 Task: Find a house in Southgate, United States, for 5 guests from July 12 to July 16, with a price range of ₹10,000 to ₹16,000, 7 bedrooms, and amenities like WiFi, TV, and gym.
Action: Mouse moved to (610, 117)
Screenshot: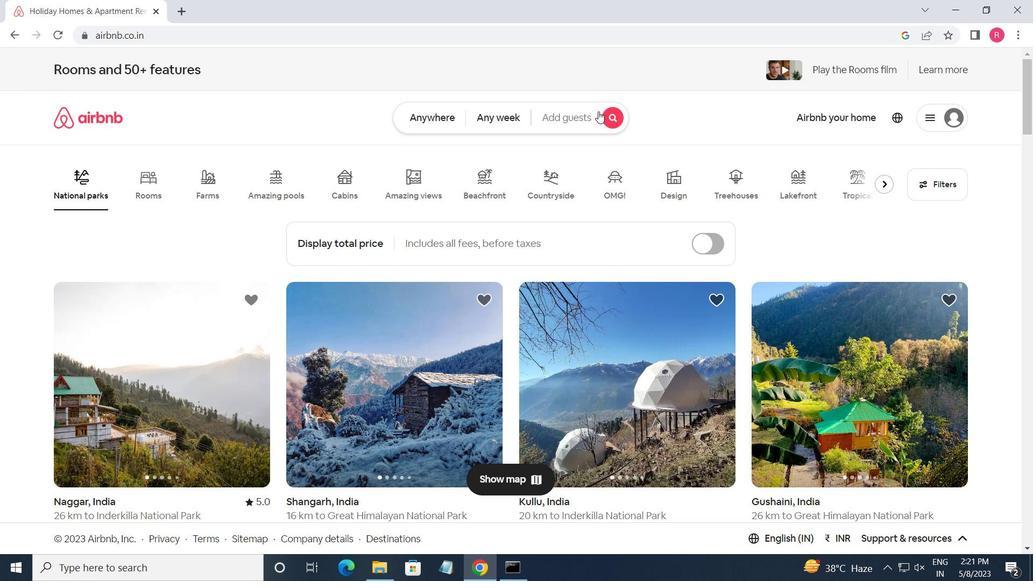 
Action: Mouse pressed left at (610, 117)
Screenshot: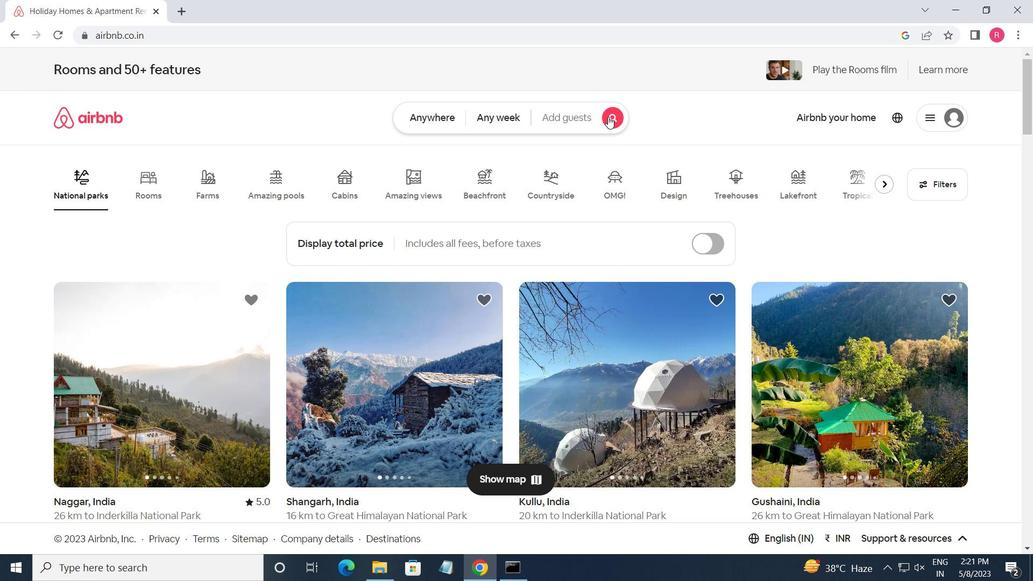 
Action: Mouse moved to (281, 174)
Screenshot: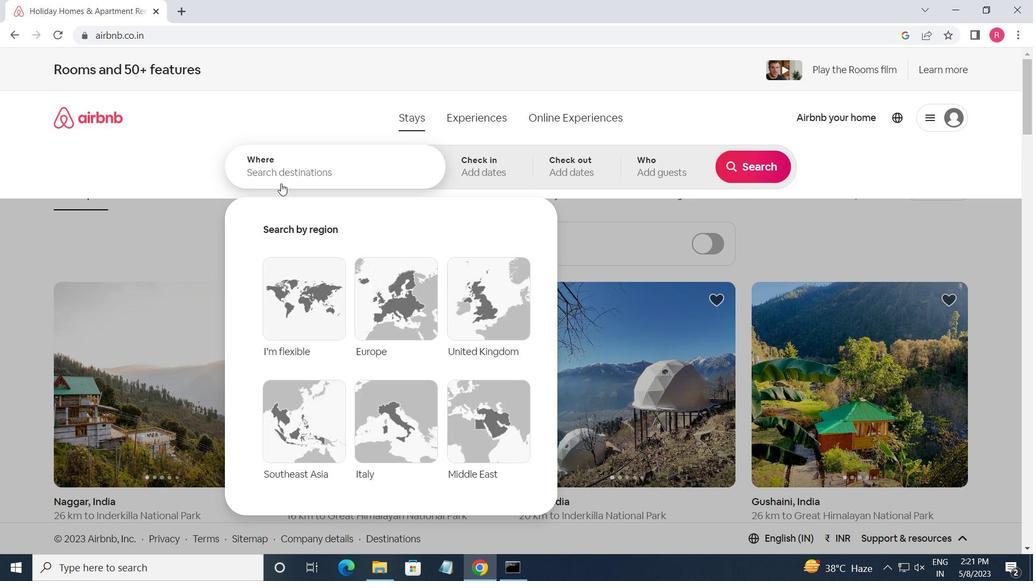 
Action: Mouse pressed left at (281, 174)
Screenshot: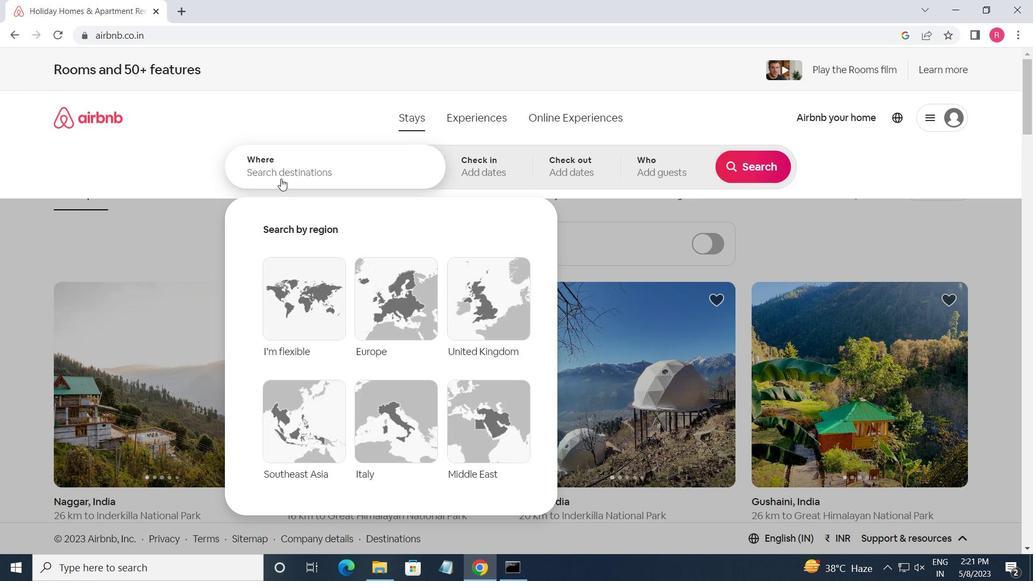 
Action: Key pressed <Key.shift>SOUTHGATE,<Key.space><Key.shift_r>UNITED<Key.space><Key.shift>STATES<Key.enter>
Screenshot: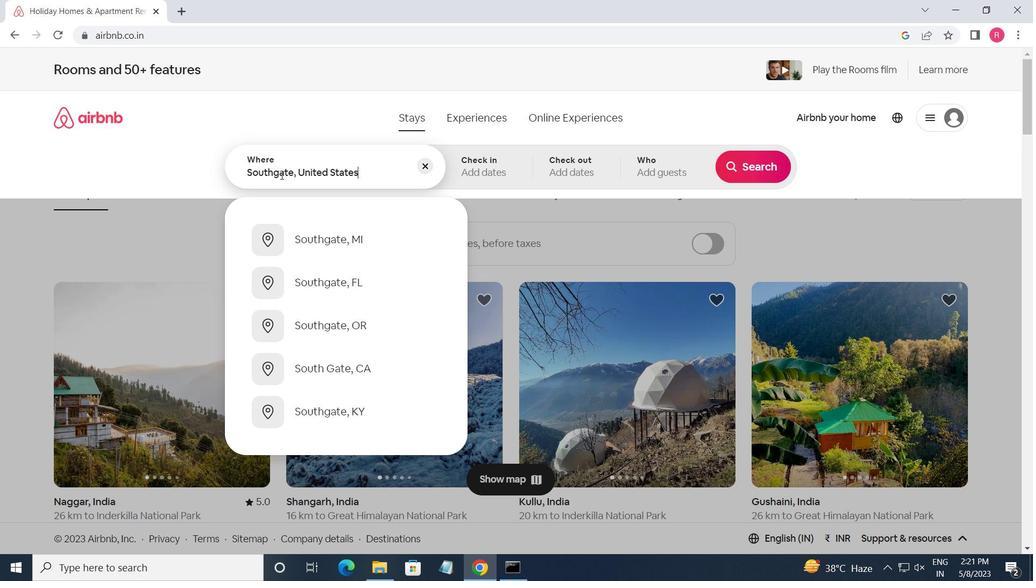 
Action: Mouse moved to (748, 272)
Screenshot: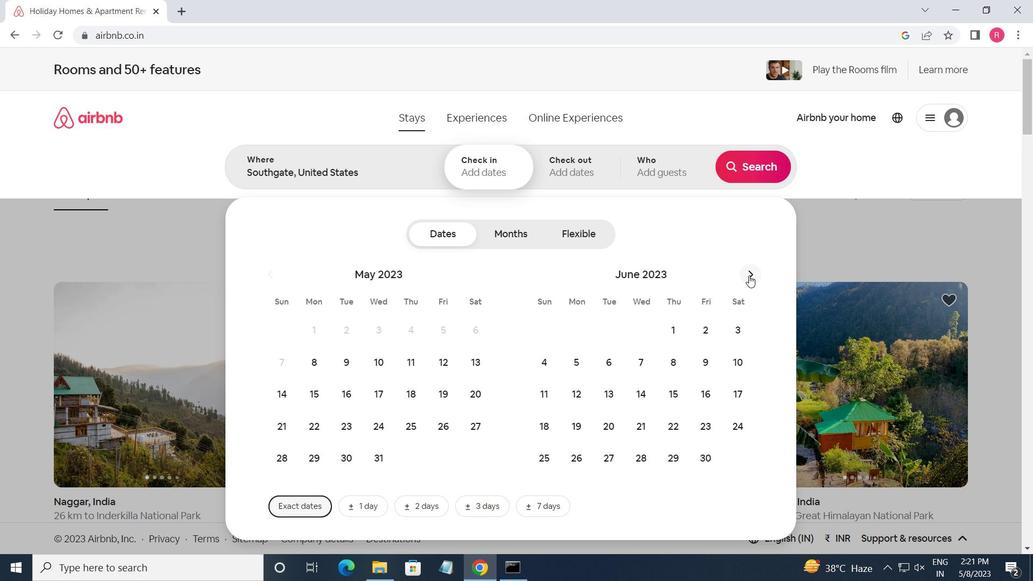 
Action: Mouse pressed left at (748, 272)
Screenshot: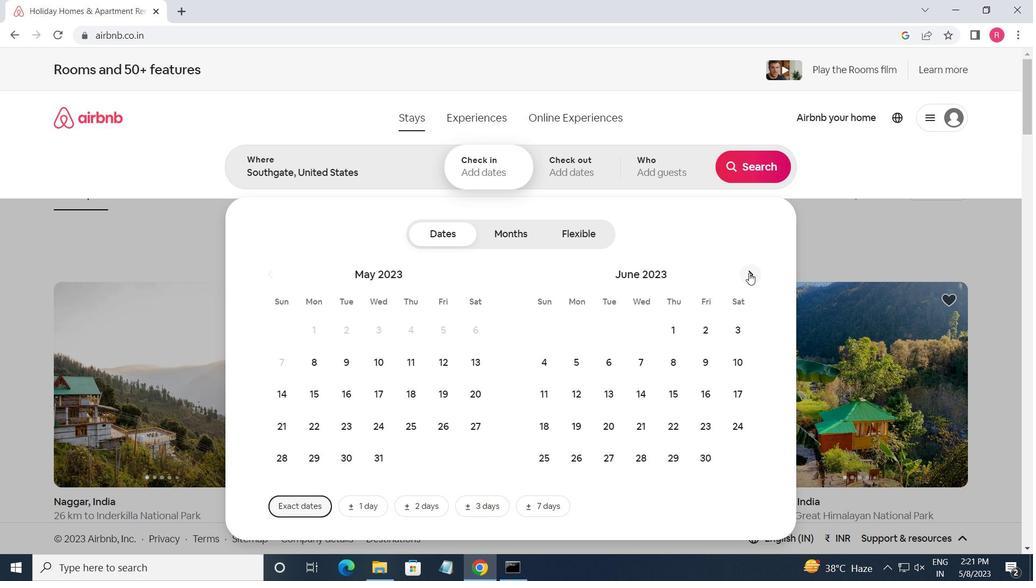 
Action: Mouse moved to (653, 397)
Screenshot: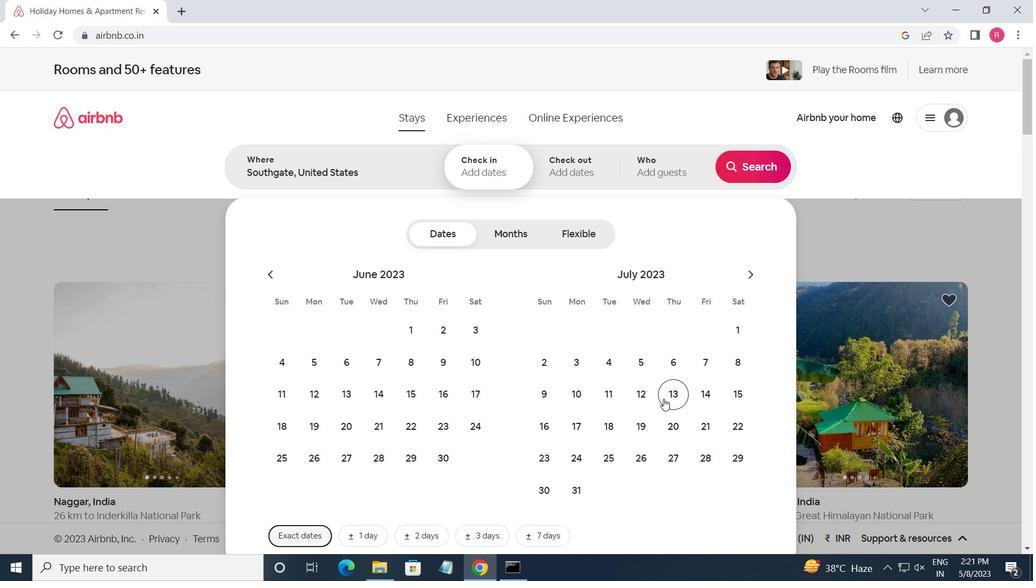 
Action: Mouse pressed left at (653, 397)
Screenshot: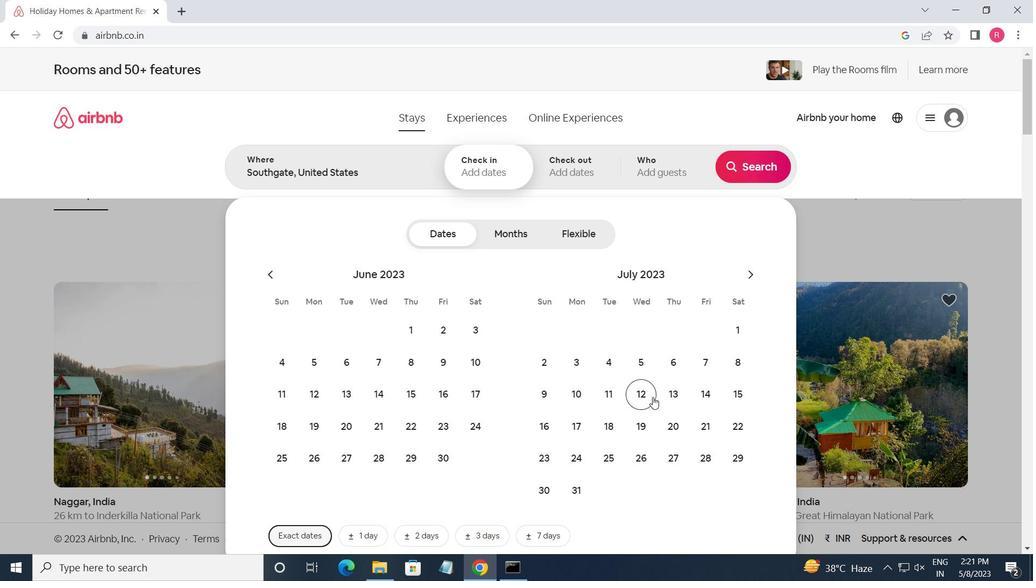 
Action: Mouse moved to (542, 429)
Screenshot: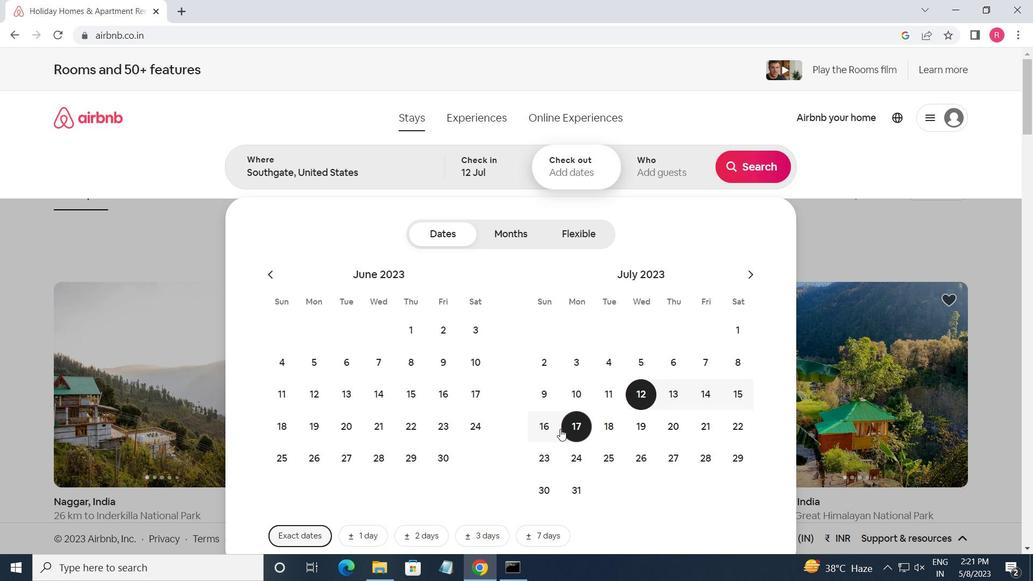 
Action: Mouse pressed left at (542, 429)
Screenshot: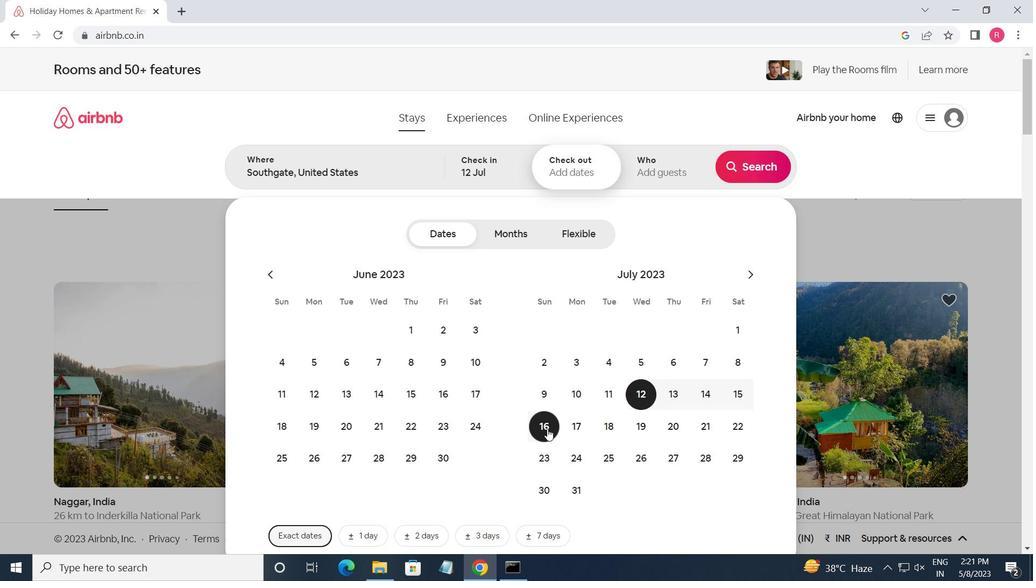 
Action: Mouse moved to (653, 178)
Screenshot: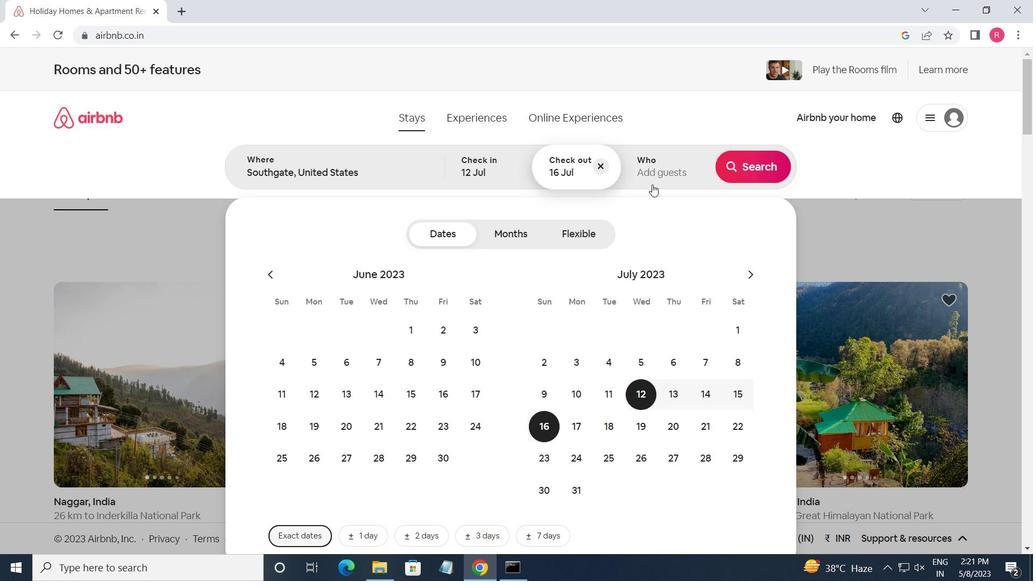 
Action: Mouse pressed left at (653, 178)
Screenshot: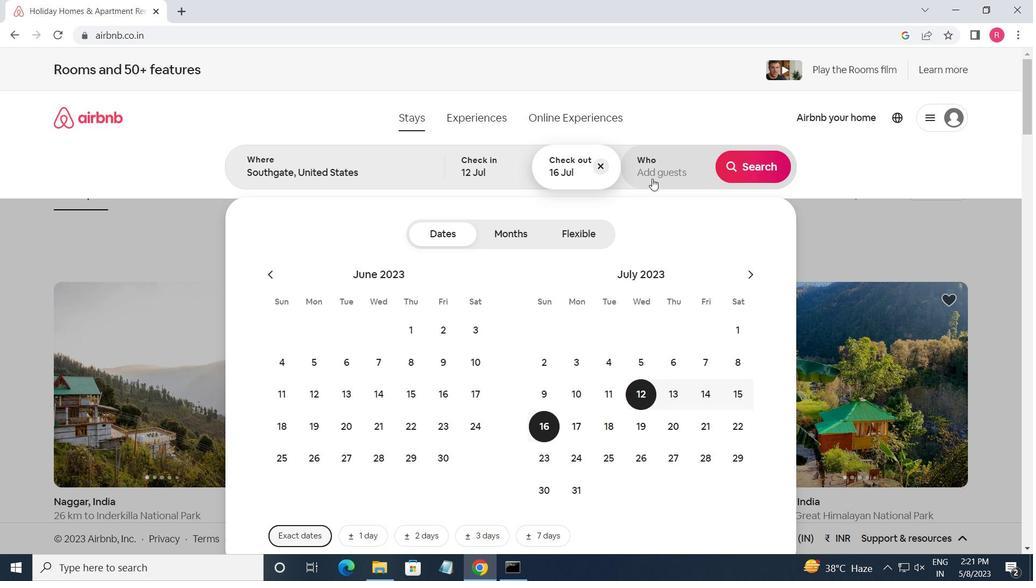 
Action: Mouse moved to (754, 233)
Screenshot: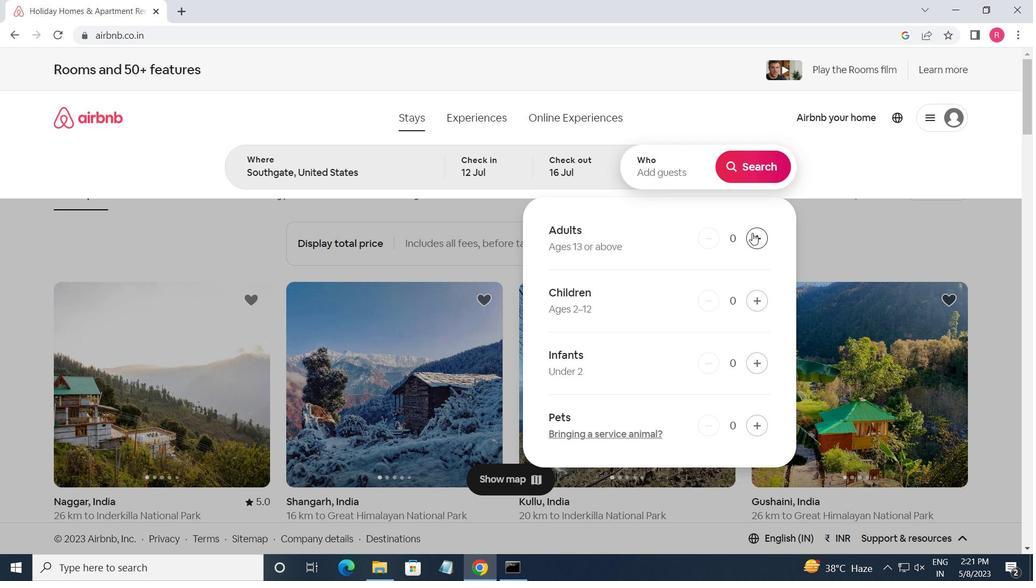 
Action: Mouse pressed left at (754, 233)
Screenshot: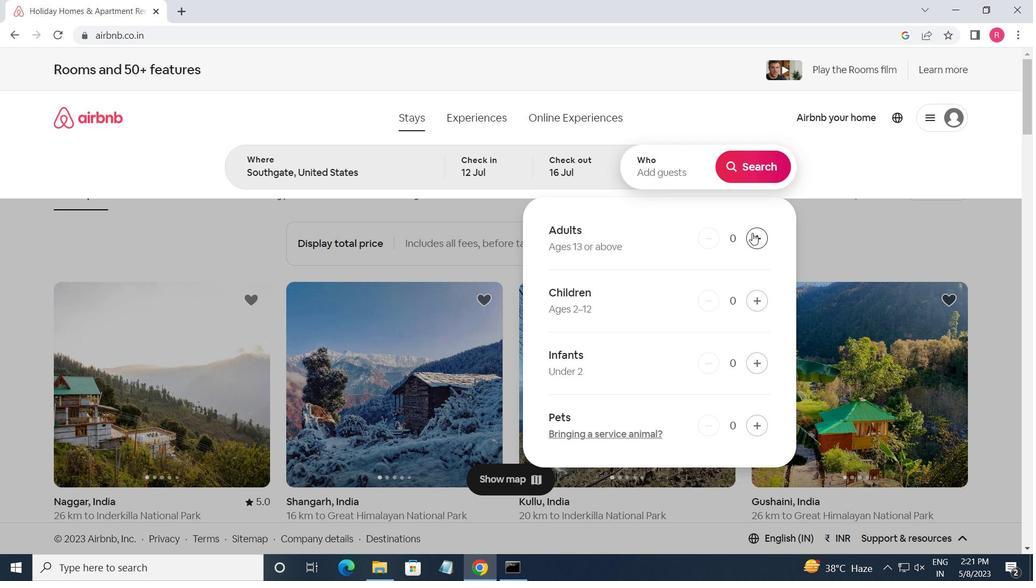 
Action: Mouse pressed left at (754, 233)
Screenshot: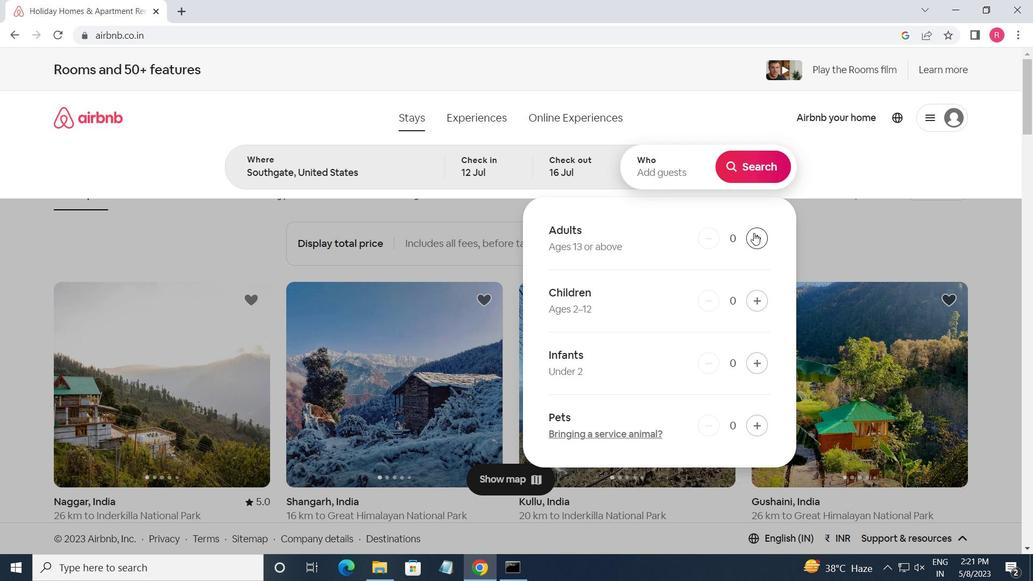 
Action: Mouse pressed left at (754, 233)
Screenshot: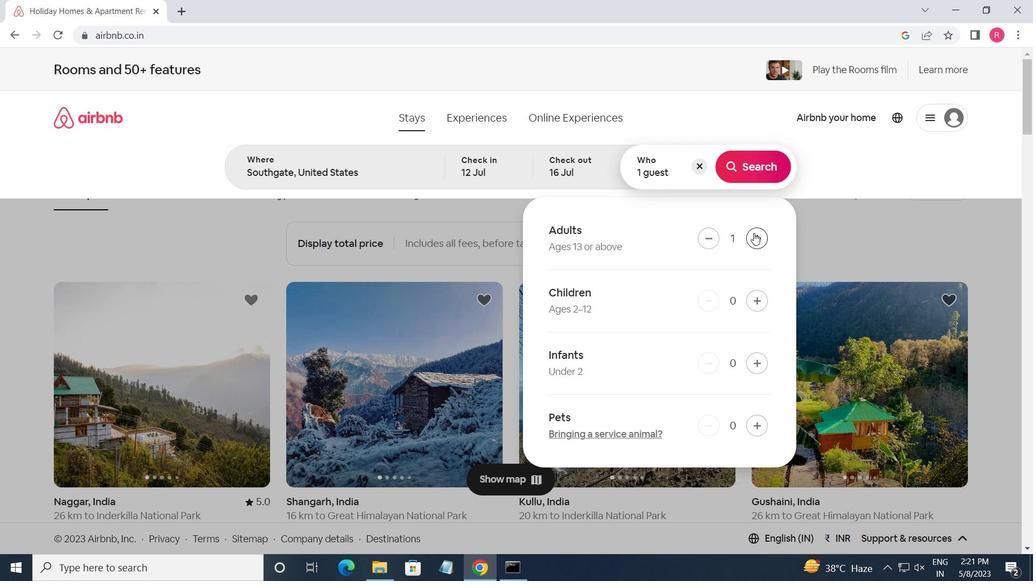 
Action: Mouse pressed left at (754, 233)
Screenshot: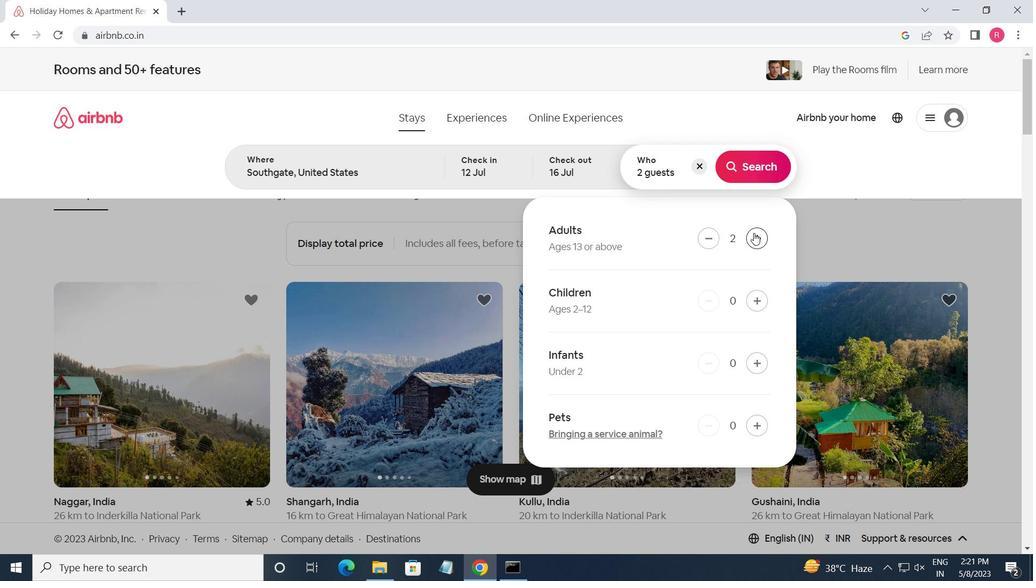 
Action: Mouse pressed left at (754, 233)
Screenshot: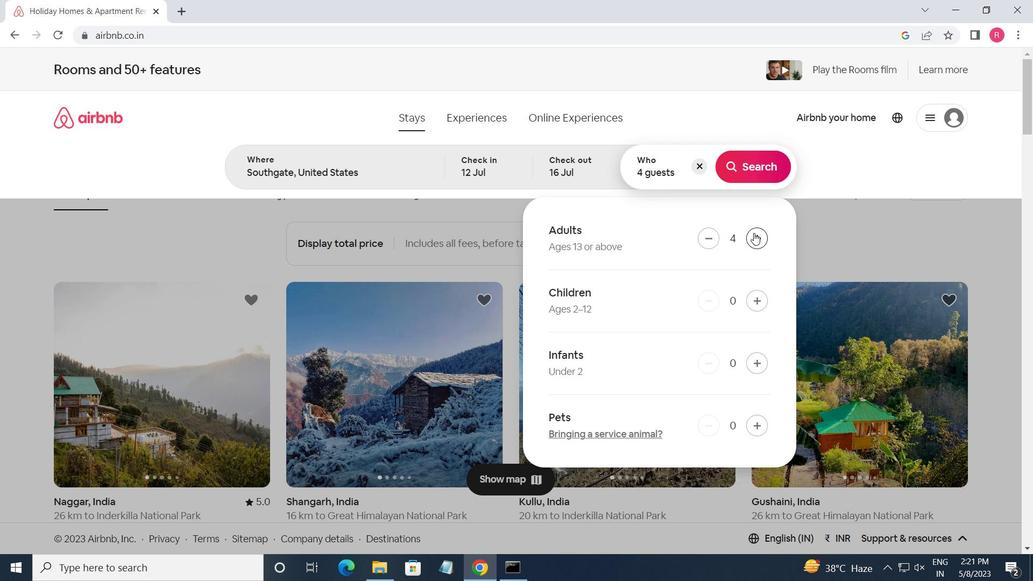 
Action: Mouse pressed left at (754, 233)
Screenshot: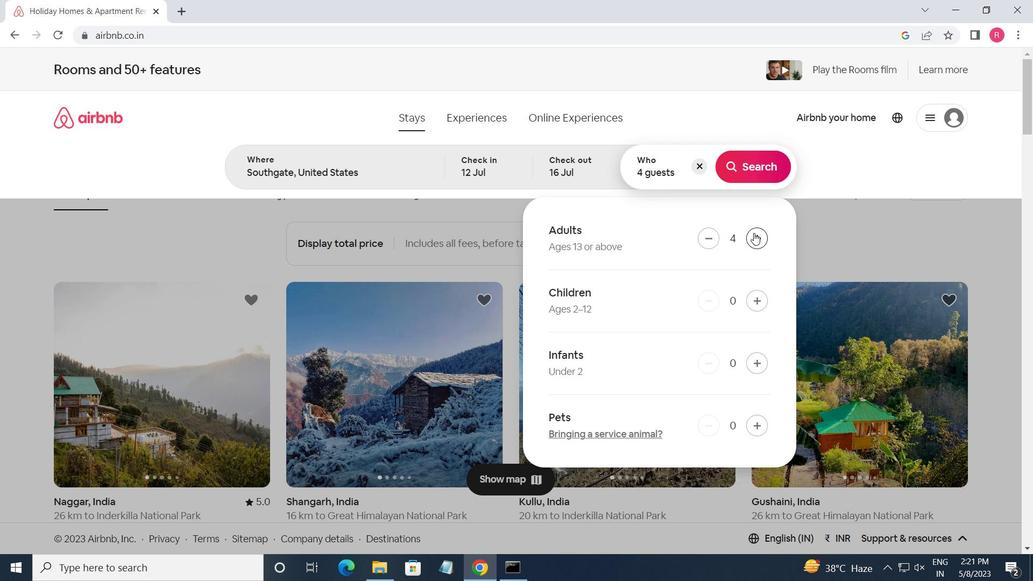 
Action: Mouse pressed left at (754, 233)
Screenshot: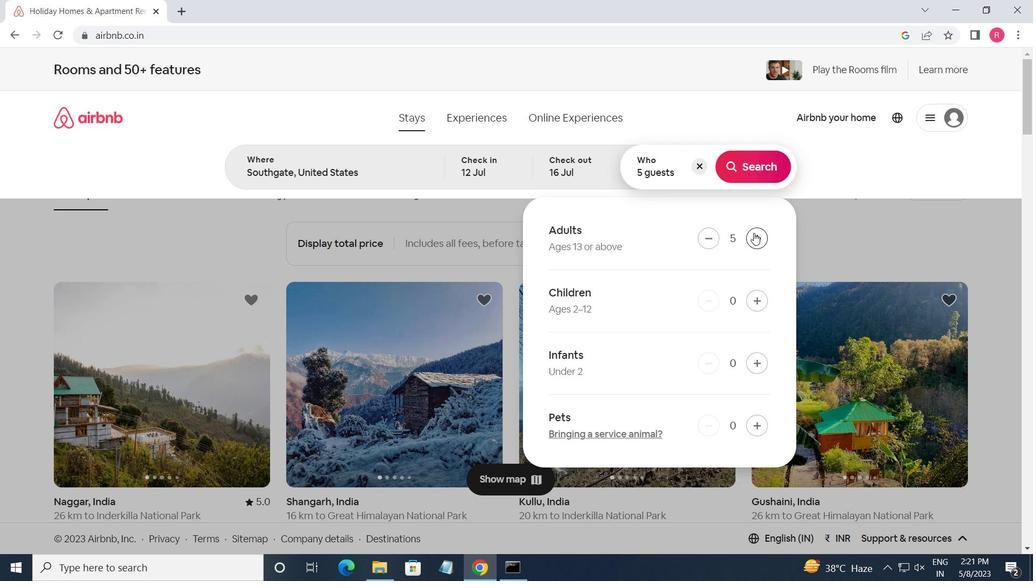 
Action: Mouse pressed left at (754, 233)
Screenshot: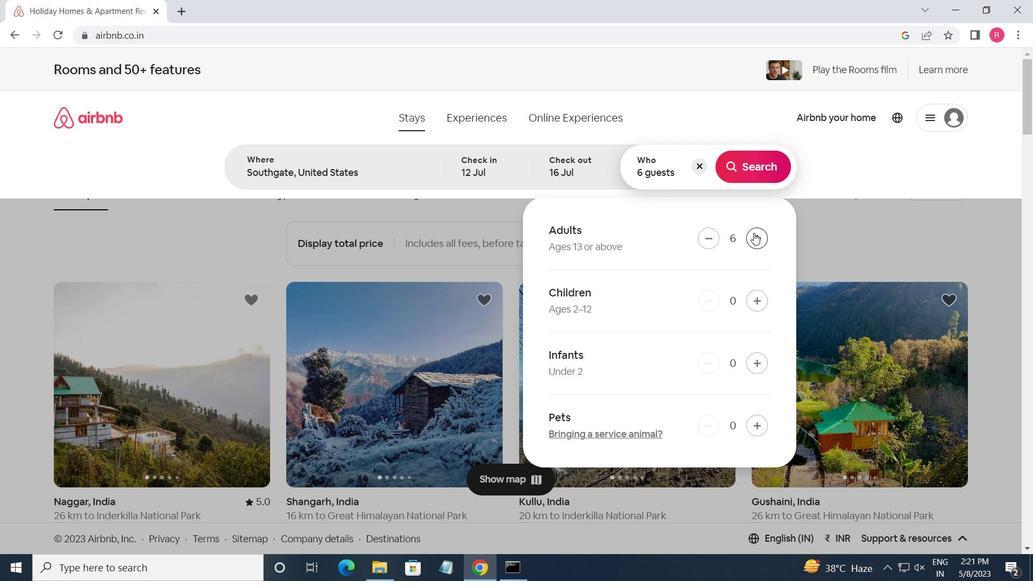 
Action: Mouse moved to (747, 176)
Screenshot: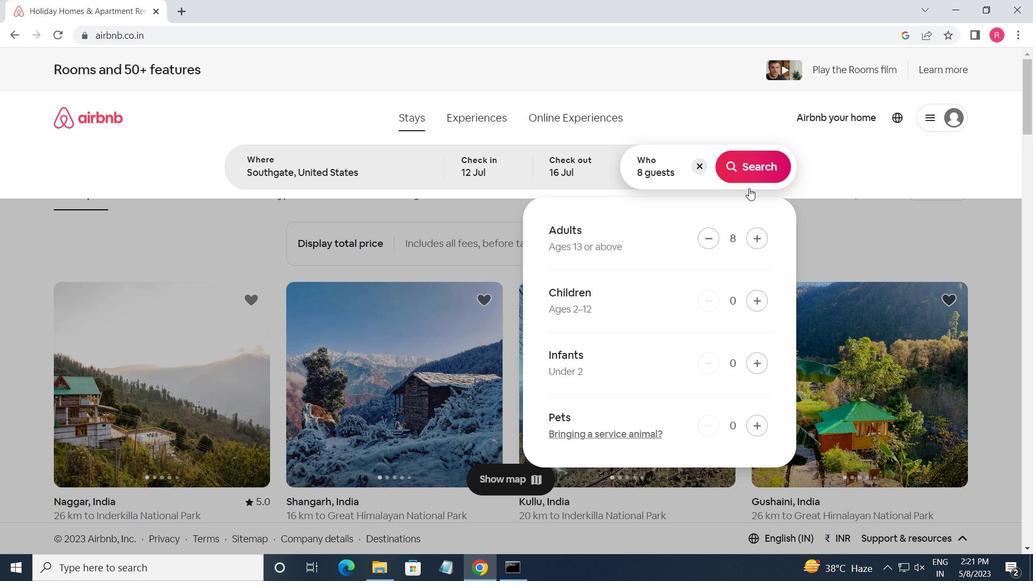
Action: Mouse pressed left at (747, 176)
Screenshot: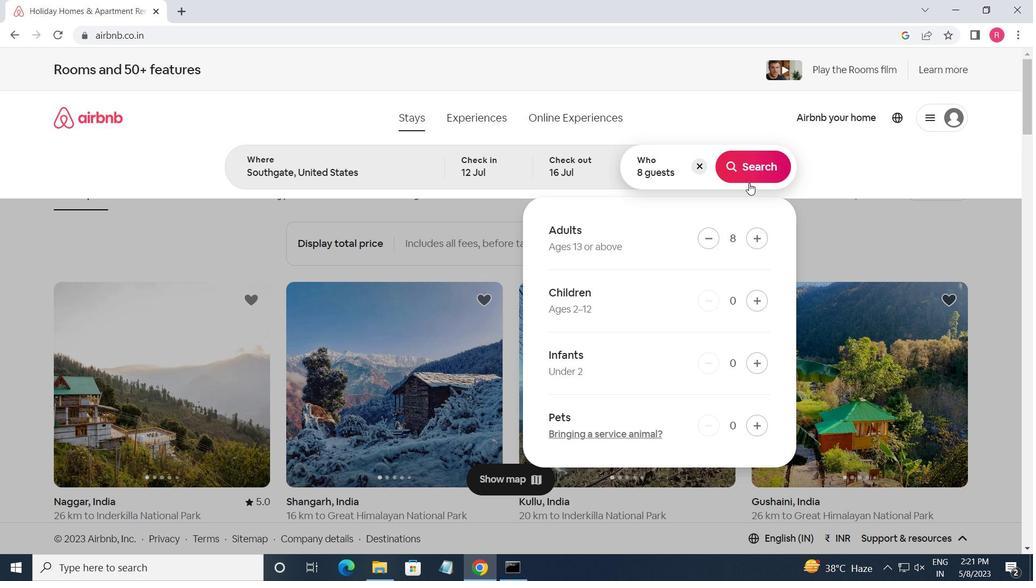 
Action: Mouse moved to (962, 128)
Screenshot: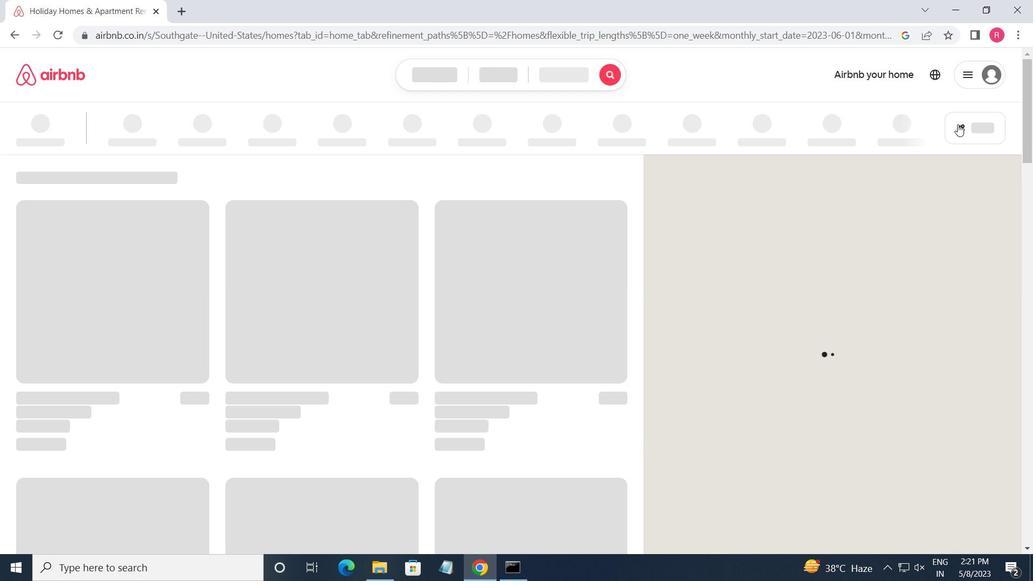 
Action: Mouse pressed left at (962, 128)
Screenshot: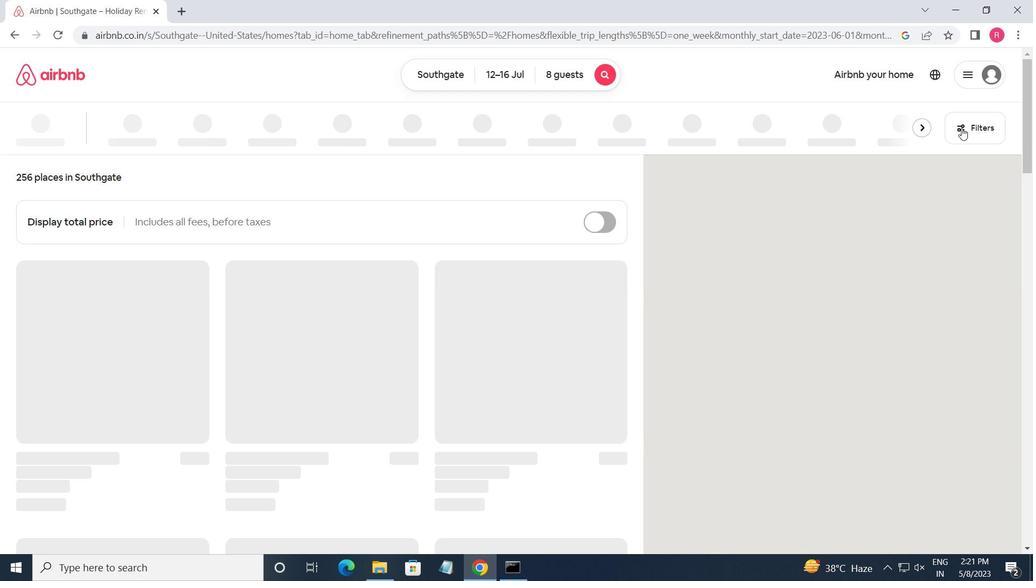 
Action: Mouse moved to (503, 302)
Screenshot: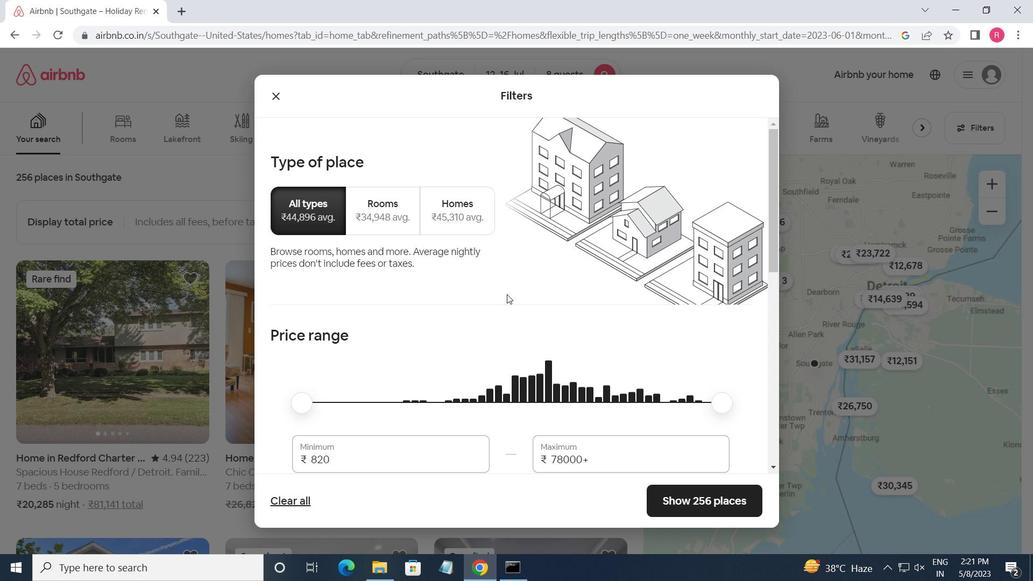 
Action: Mouse scrolled (503, 301) with delta (0, 0)
Screenshot: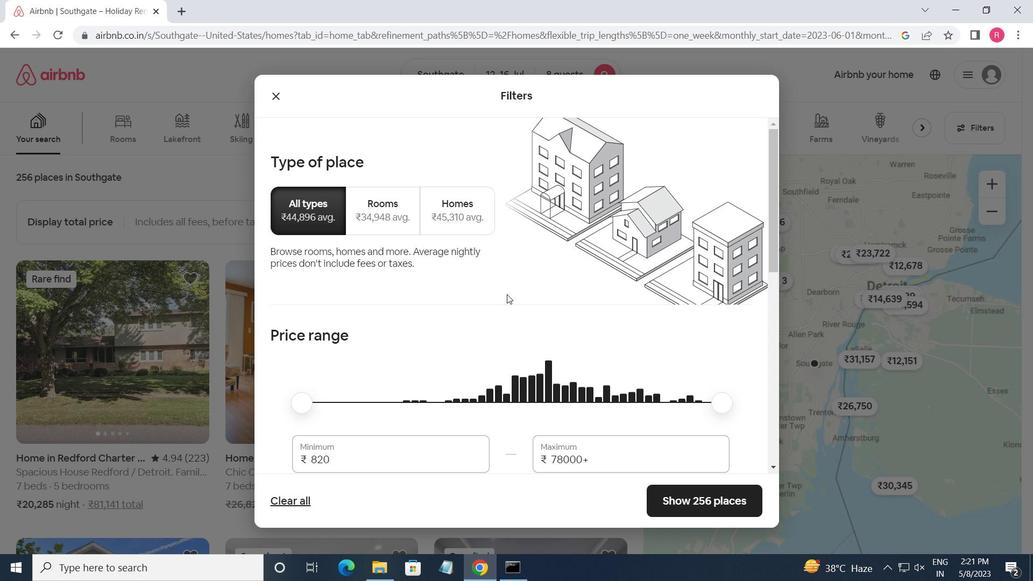 
Action: Mouse moved to (350, 389)
Screenshot: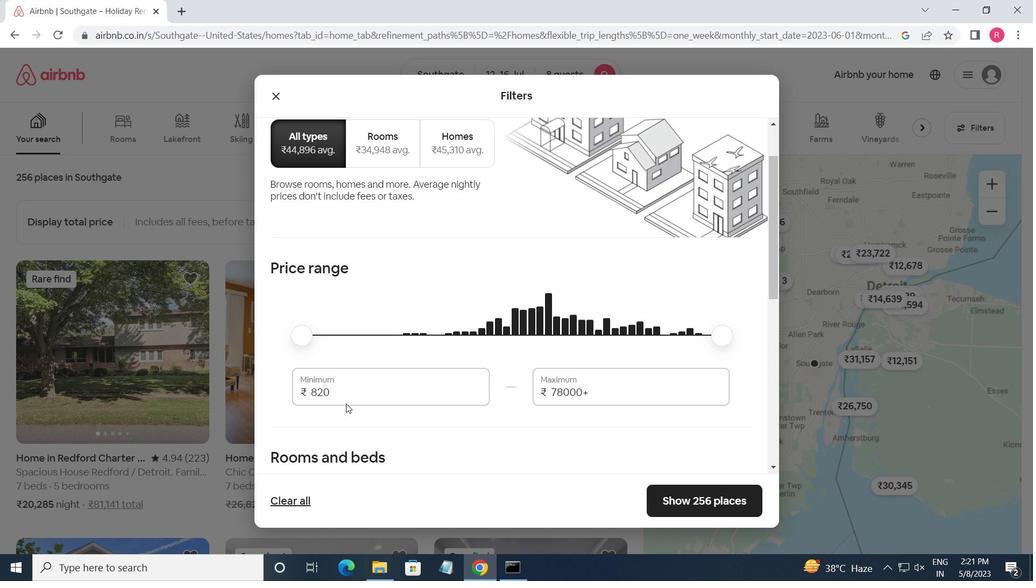 
Action: Mouse pressed left at (350, 389)
Screenshot: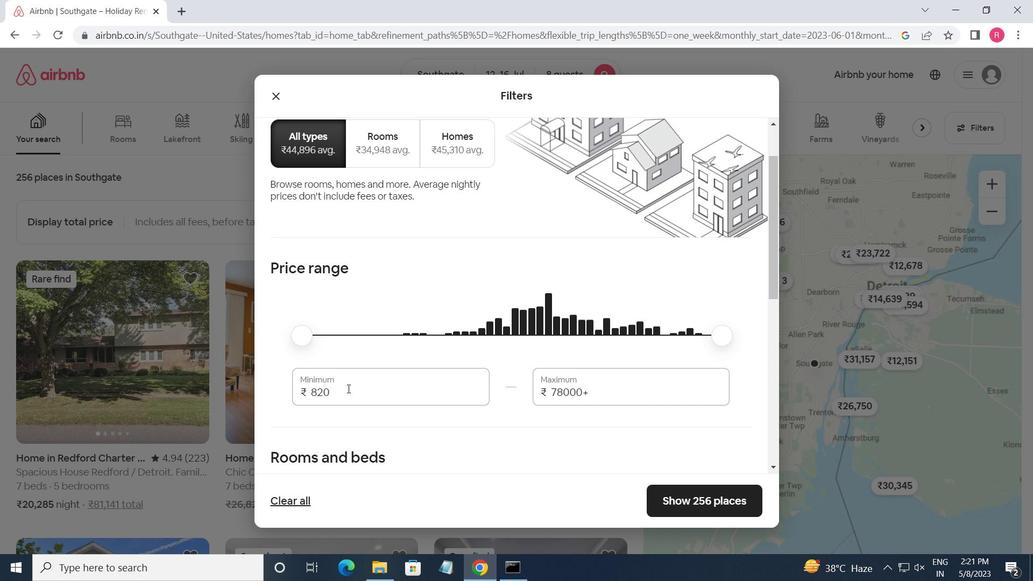 
Action: Mouse moved to (351, 389)
Screenshot: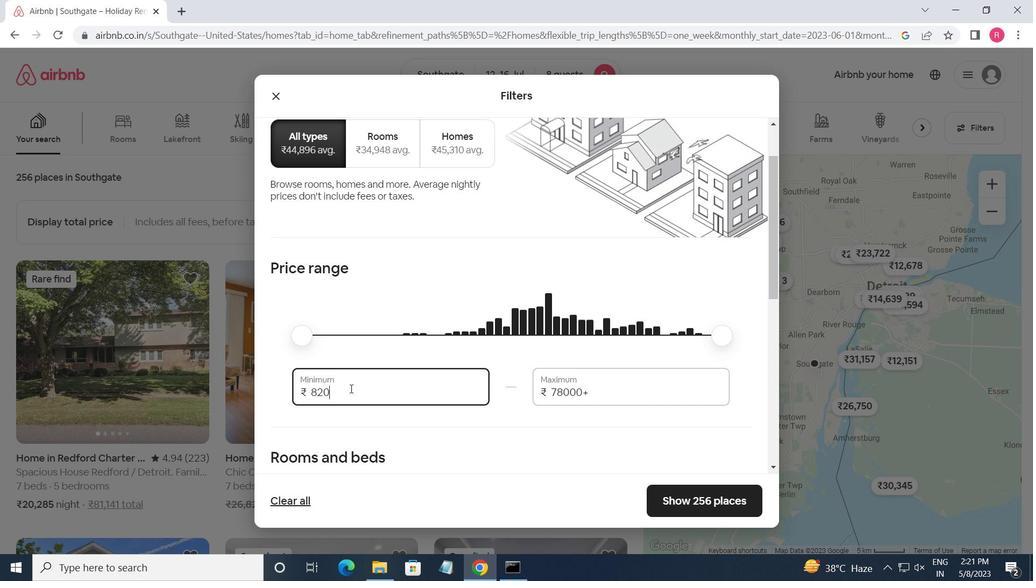 
Action: Key pressed <Key.backspace><Key.backspace><Key.backspace><Key.backspace><Key.backspace>
Screenshot: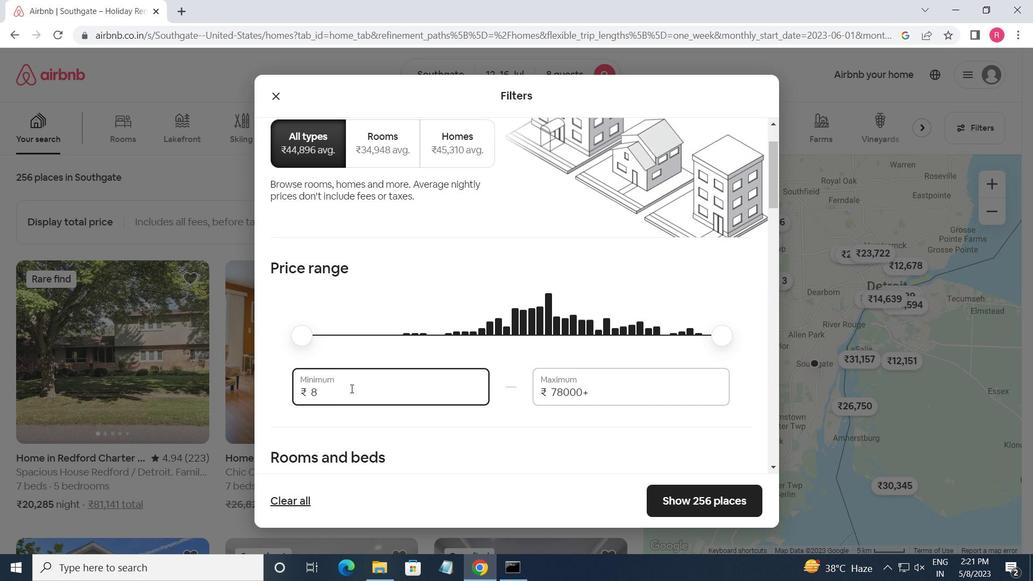 
Action: Mouse moved to (1033, 581)
Screenshot: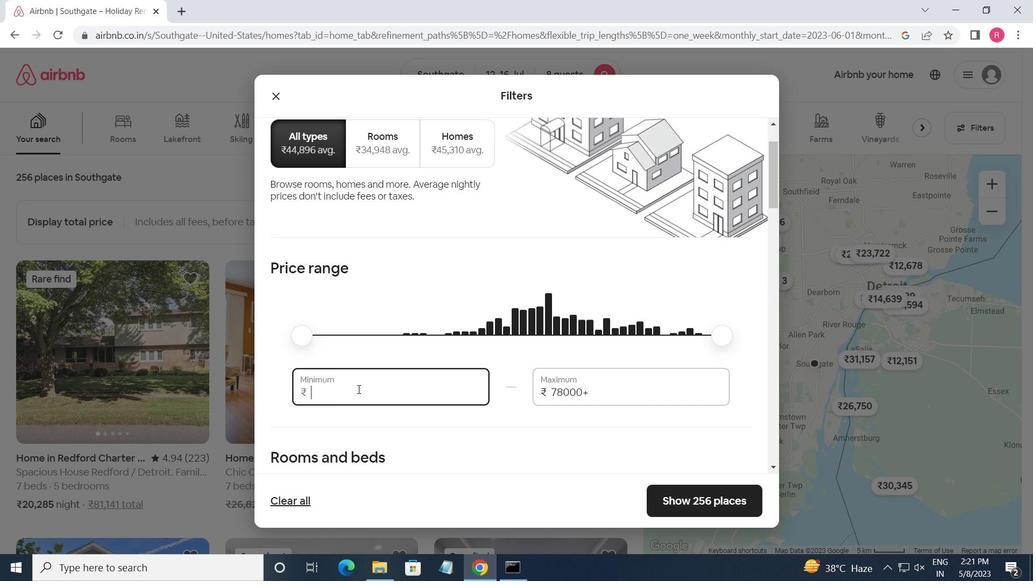 
Action: Key pressed 10000<Key.tab>16000
Screenshot: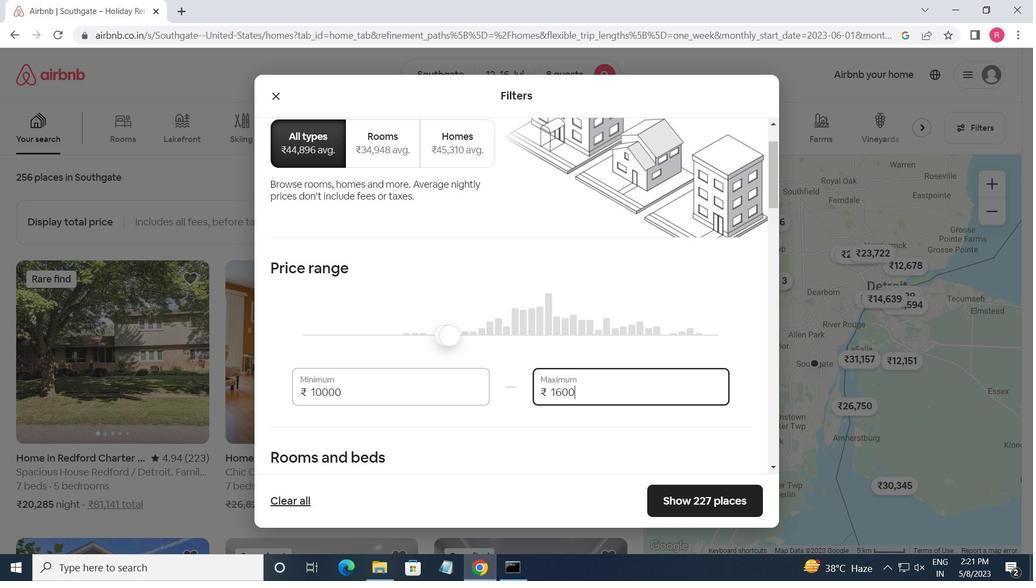 
Action: Mouse moved to (450, 353)
Screenshot: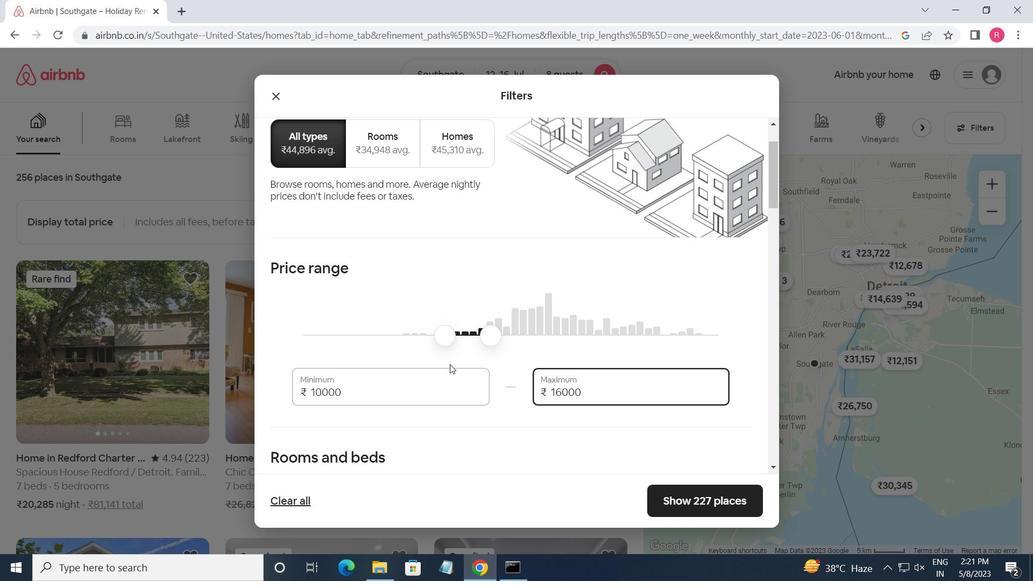 
Action: Mouse scrolled (450, 353) with delta (0, 0)
Screenshot: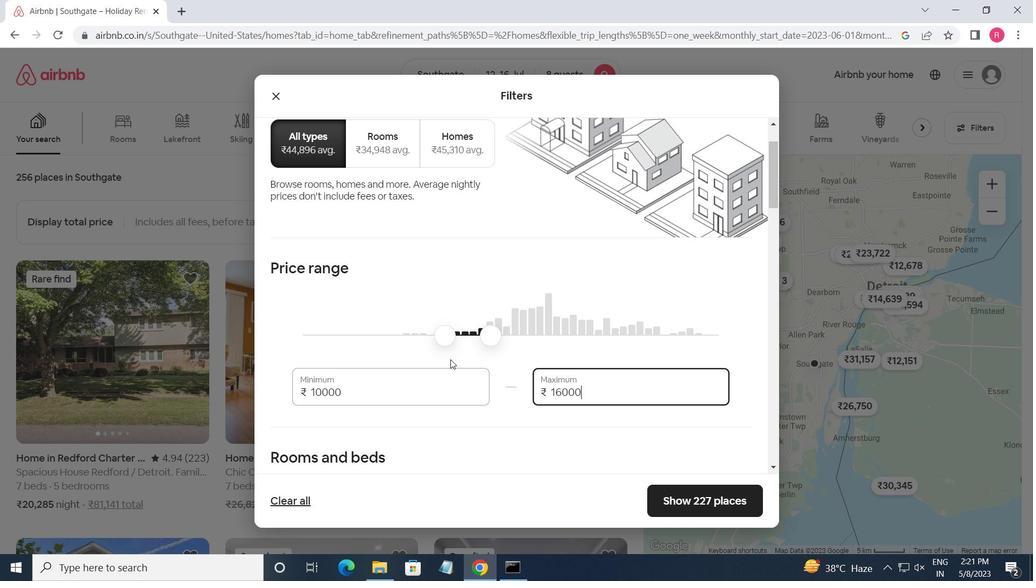 
Action: Mouse moved to (448, 352)
Screenshot: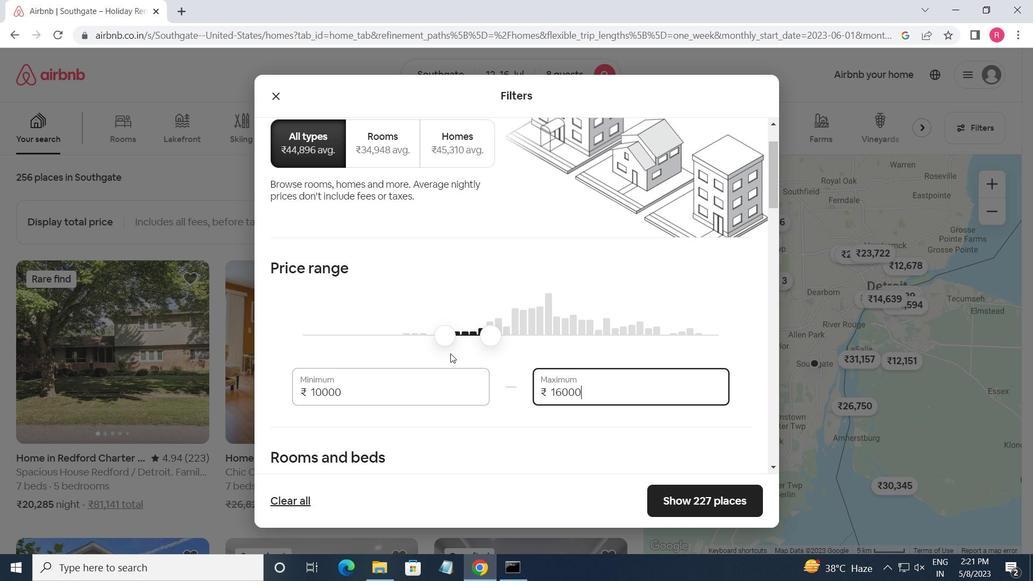 
Action: Mouse scrolled (448, 351) with delta (0, 0)
Screenshot: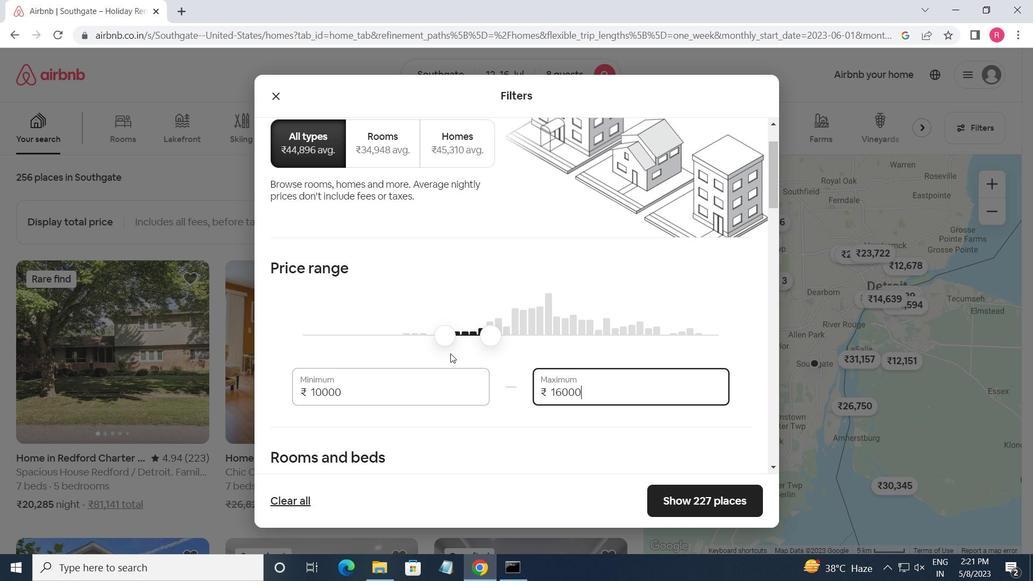 
Action: Mouse moved to (386, 351)
Screenshot: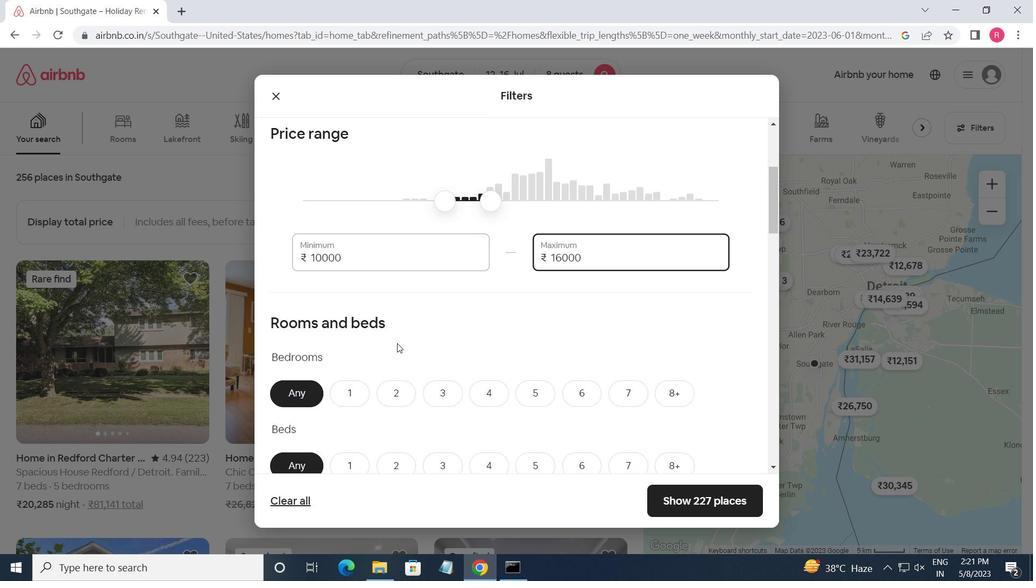 
Action: Mouse scrolled (386, 351) with delta (0, 0)
Screenshot: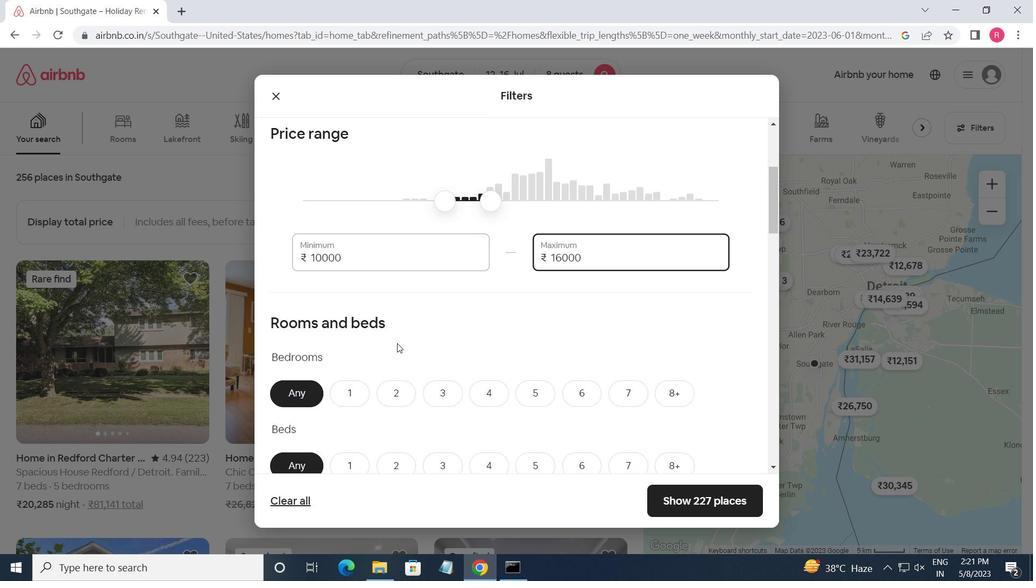 
Action: Mouse moved to (676, 332)
Screenshot: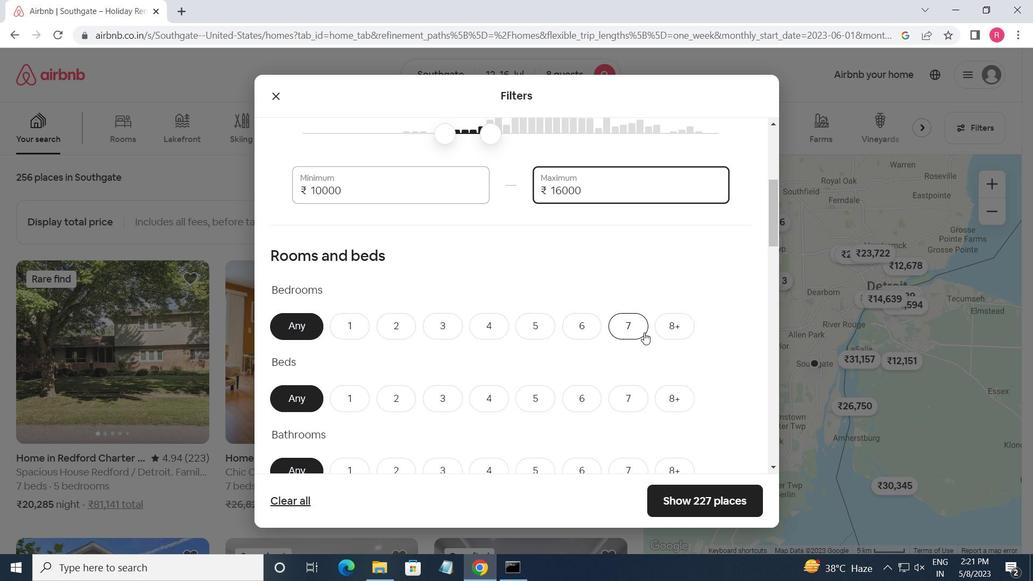 
Action: Mouse pressed left at (676, 332)
Screenshot: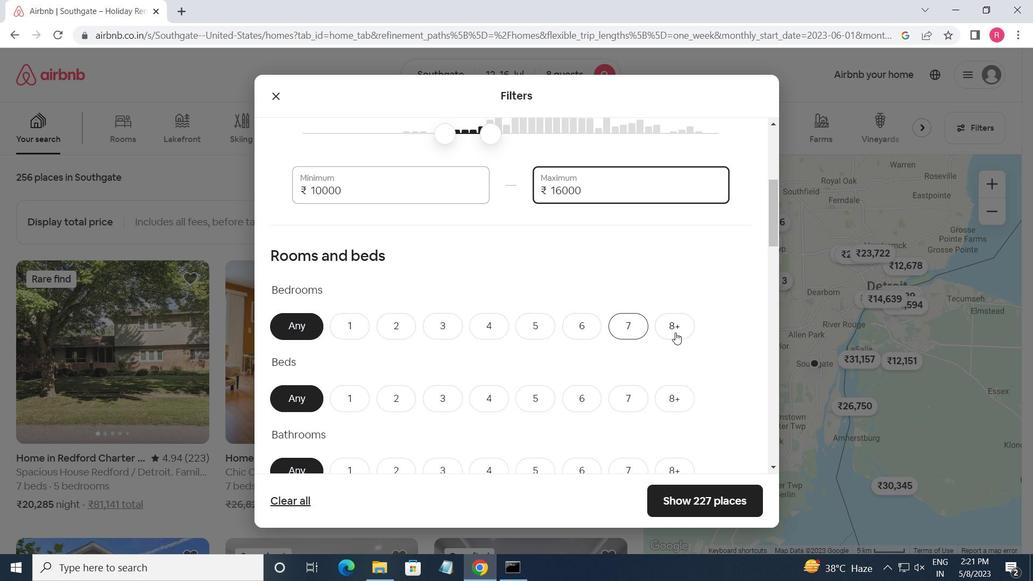 
Action: Mouse moved to (675, 393)
Screenshot: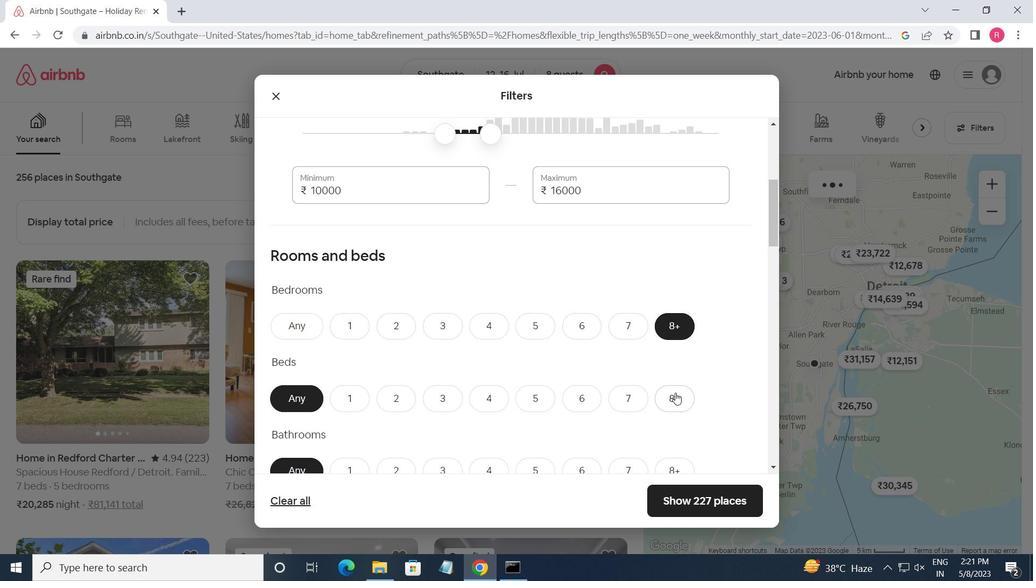 
Action: Mouse pressed left at (675, 393)
Screenshot: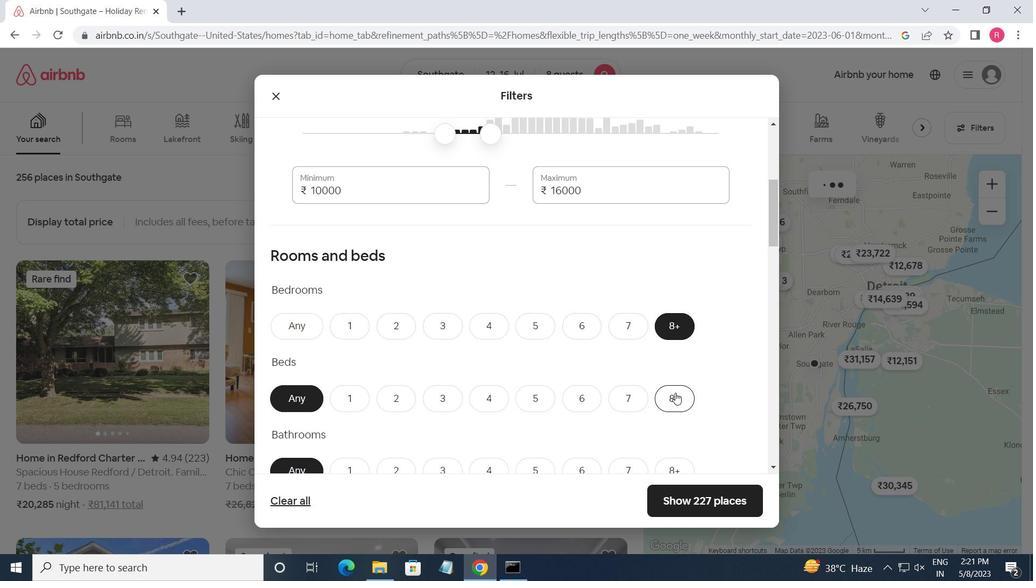 
Action: Mouse scrolled (675, 392) with delta (0, 0)
Screenshot: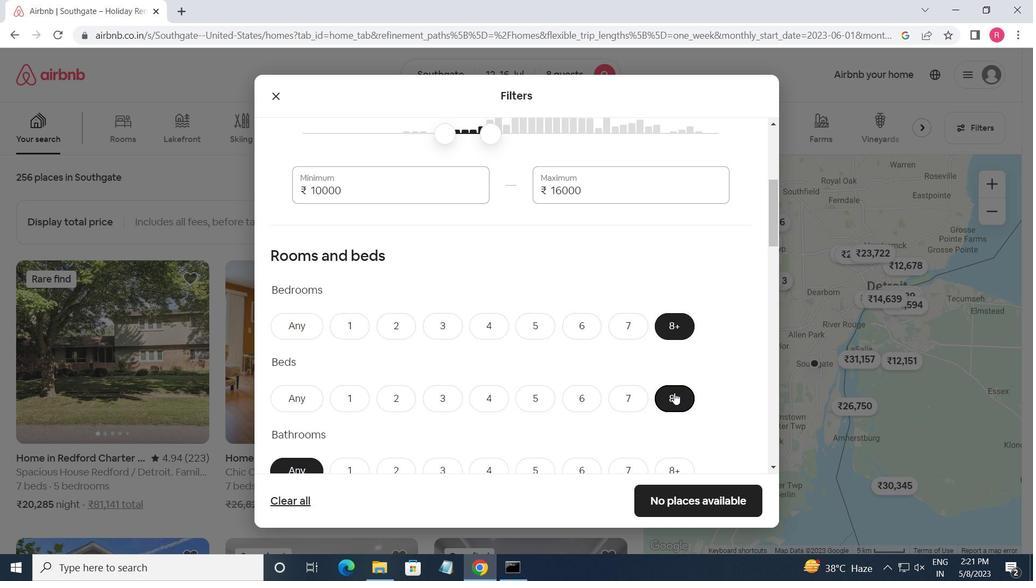 
Action: Mouse scrolled (675, 392) with delta (0, 0)
Screenshot: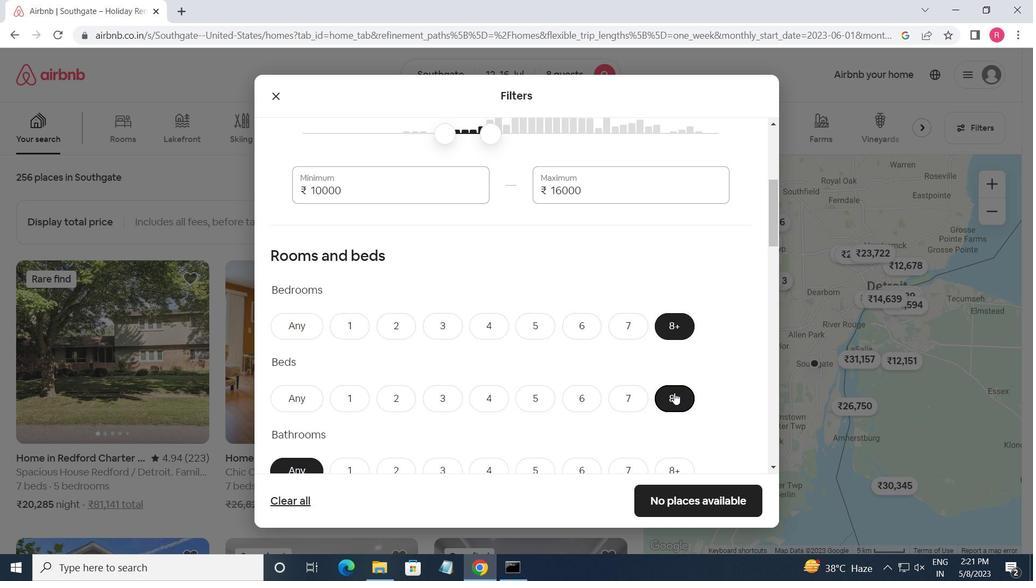 
Action: Mouse moved to (668, 346)
Screenshot: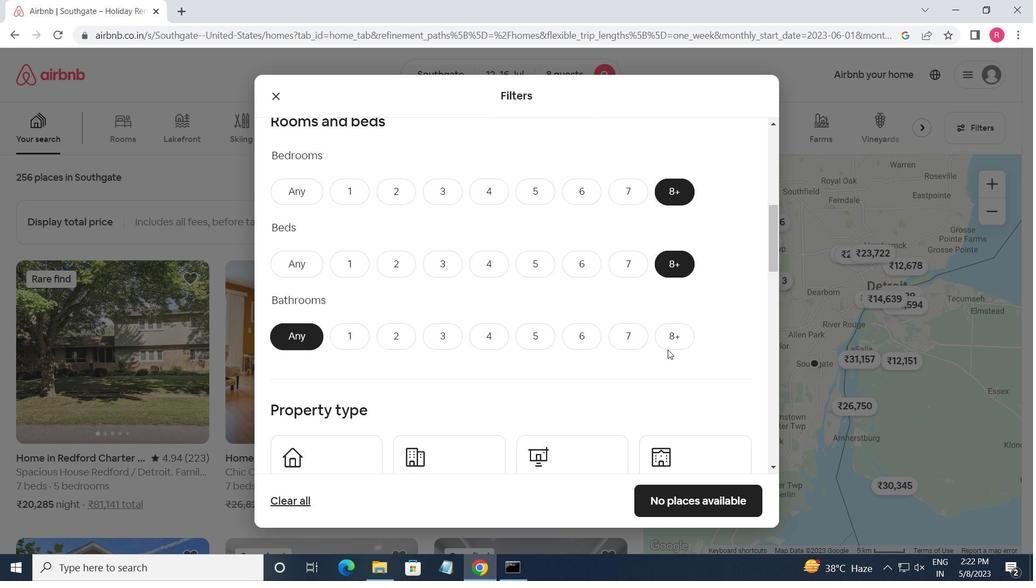 
Action: Mouse pressed left at (668, 346)
Screenshot: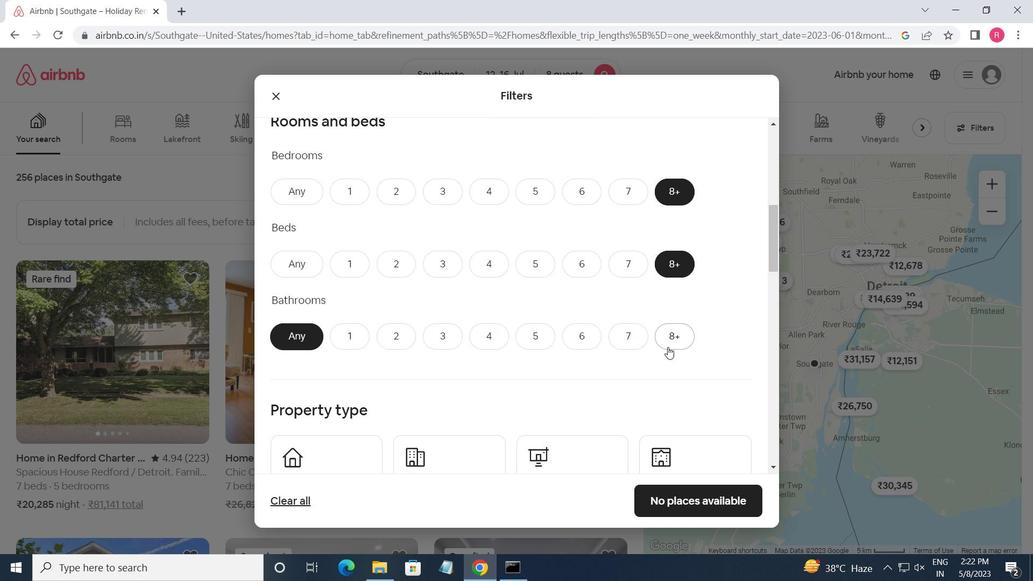 
Action: Mouse moved to (401, 351)
Screenshot: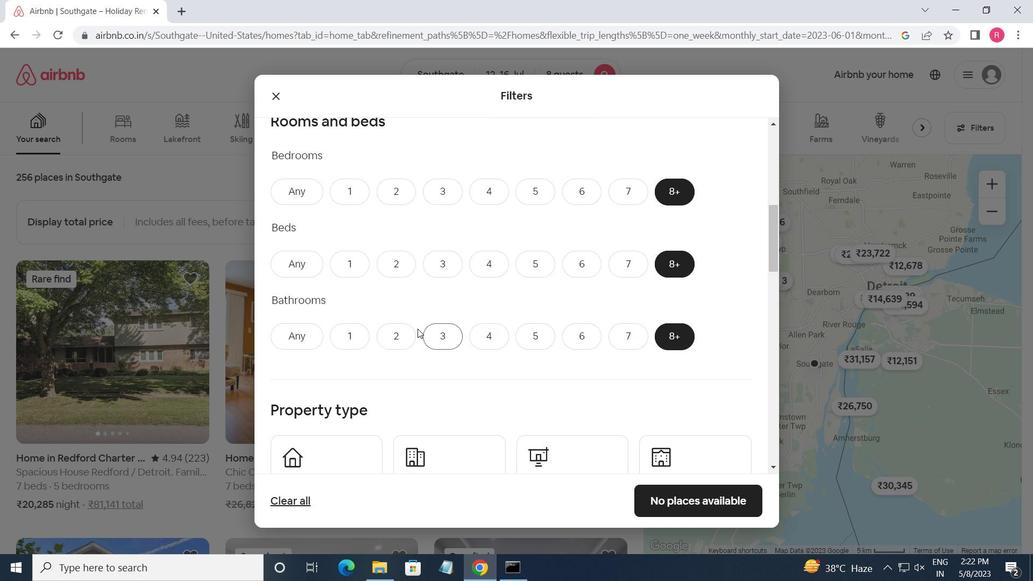 
Action: Mouse scrolled (401, 351) with delta (0, 0)
Screenshot: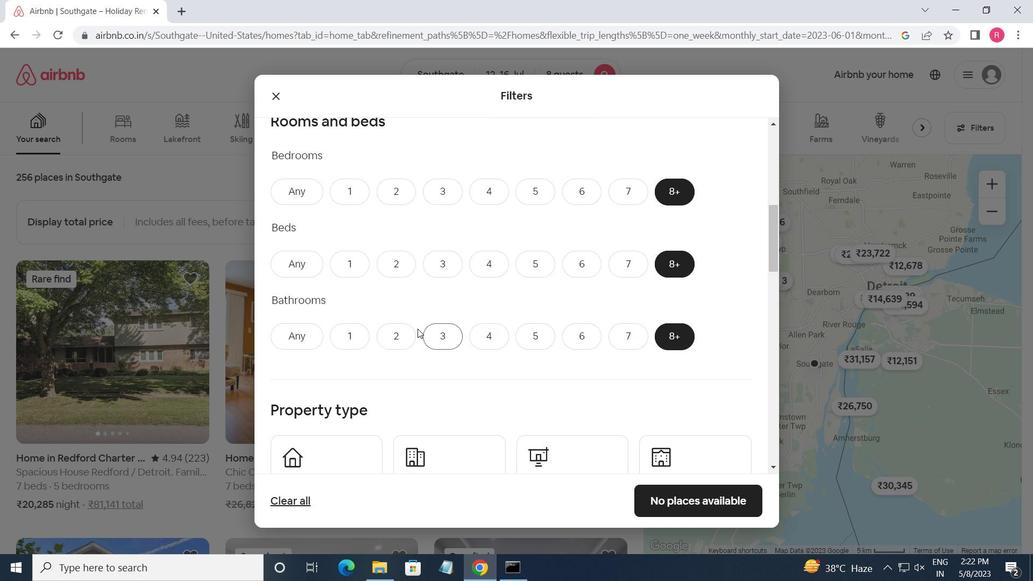 
Action: Mouse moved to (401, 353)
Screenshot: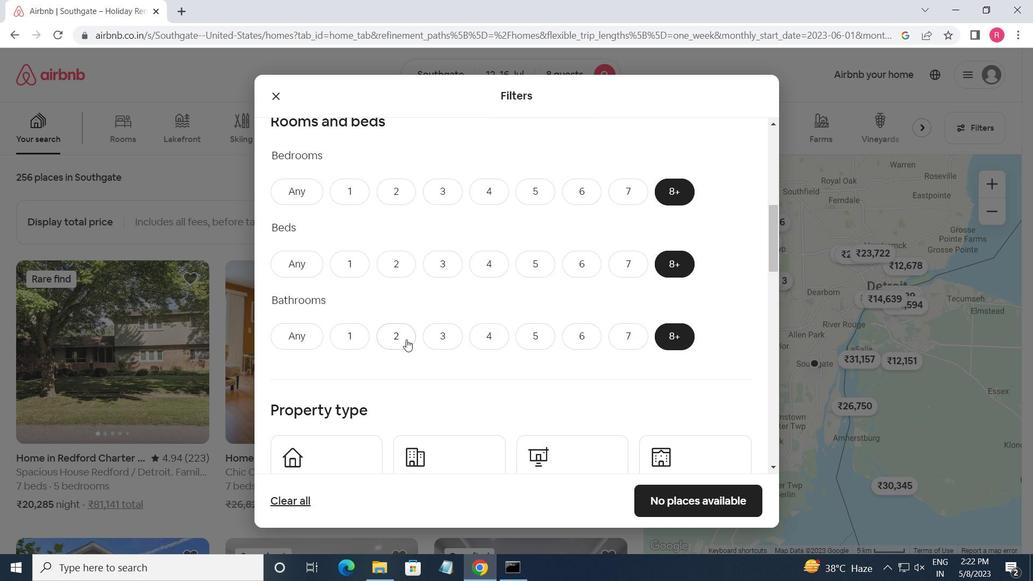 
Action: Mouse scrolled (401, 352) with delta (0, 0)
Screenshot: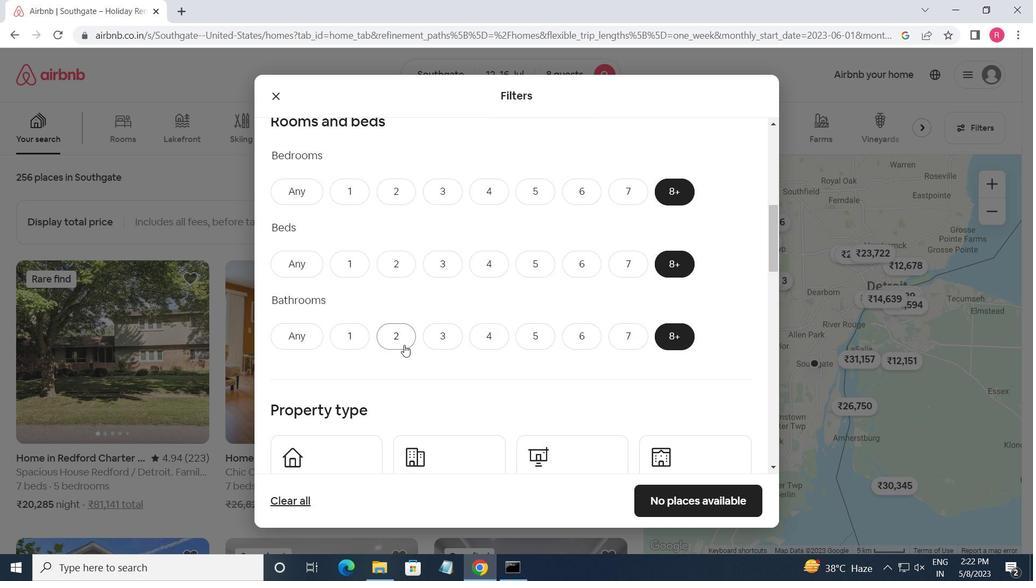 
Action: Mouse moved to (347, 352)
Screenshot: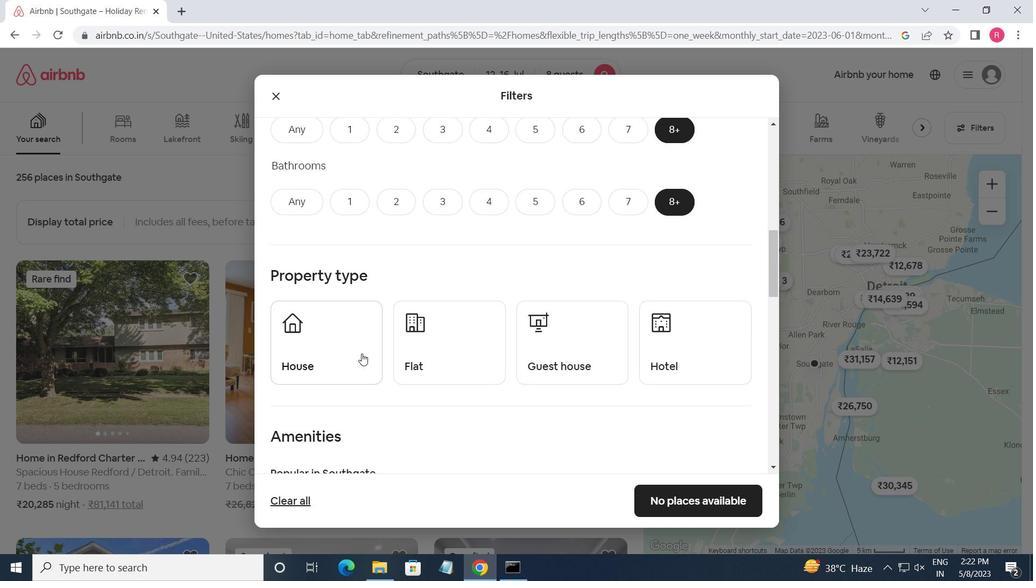 
Action: Mouse pressed left at (347, 352)
Screenshot: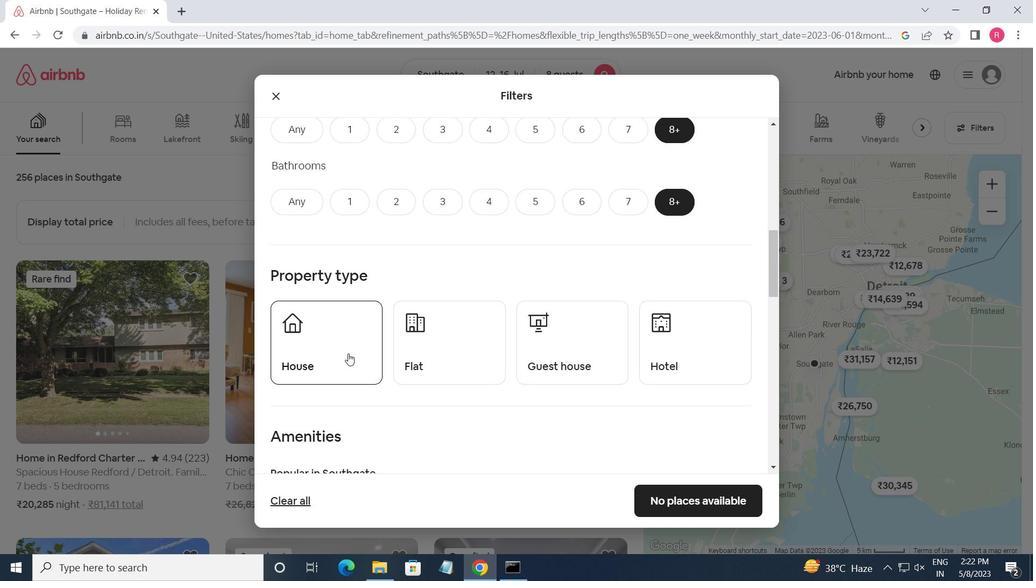 
Action: Mouse moved to (420, 360)
Screenshot: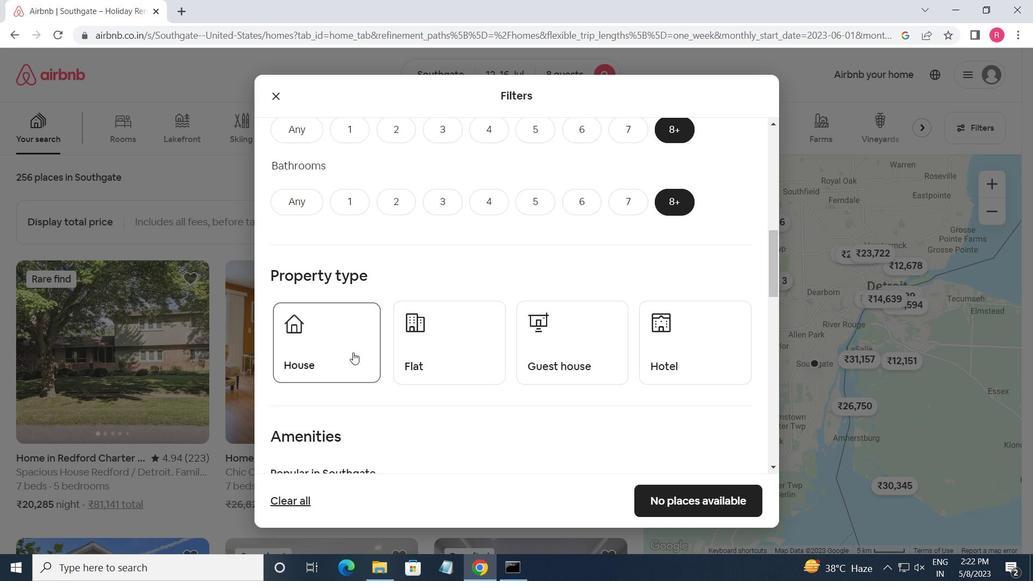 
Action: Mouse pressed left at (420, 360)
Screenshot: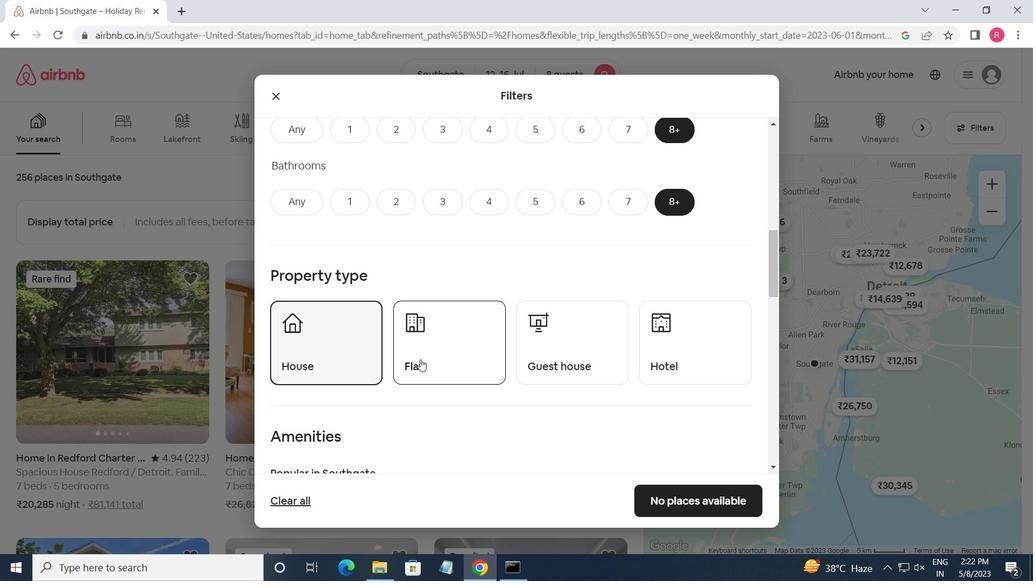 
Action: Mouse moved to (533, 362)
Screenshot: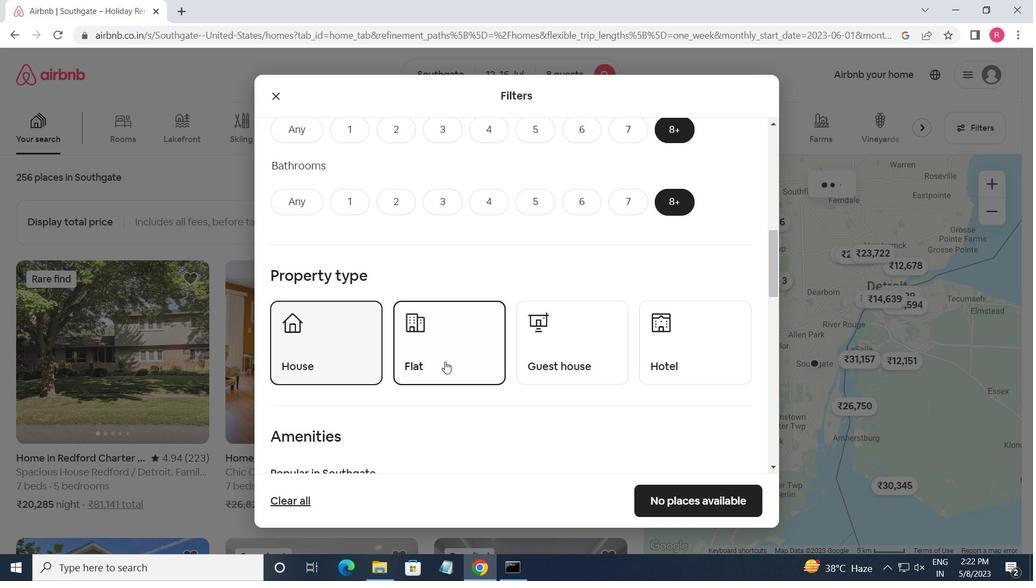 
Action: Mouse pressed left at (533, 362)
Screenshot: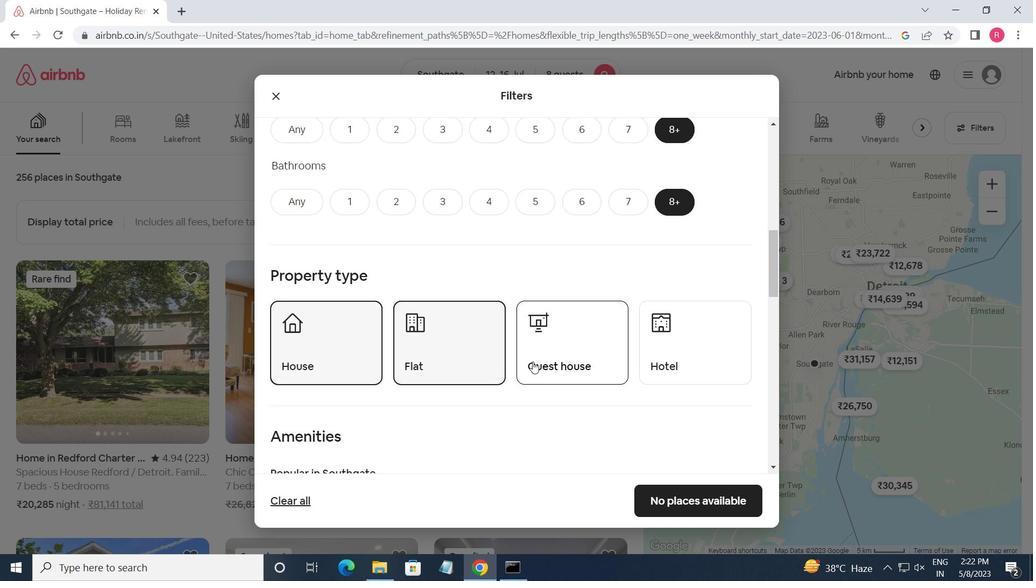 
Action: Mouse moved to (533, 361)
Screenshot: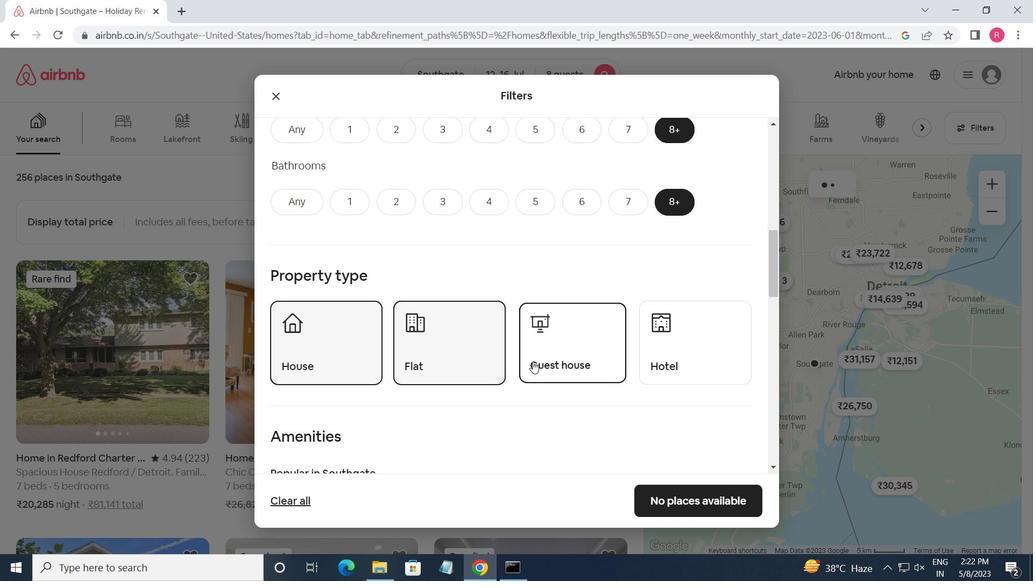 
Action: Mouse scrolled (533, 361) with delta (0, 0)
Screenshot: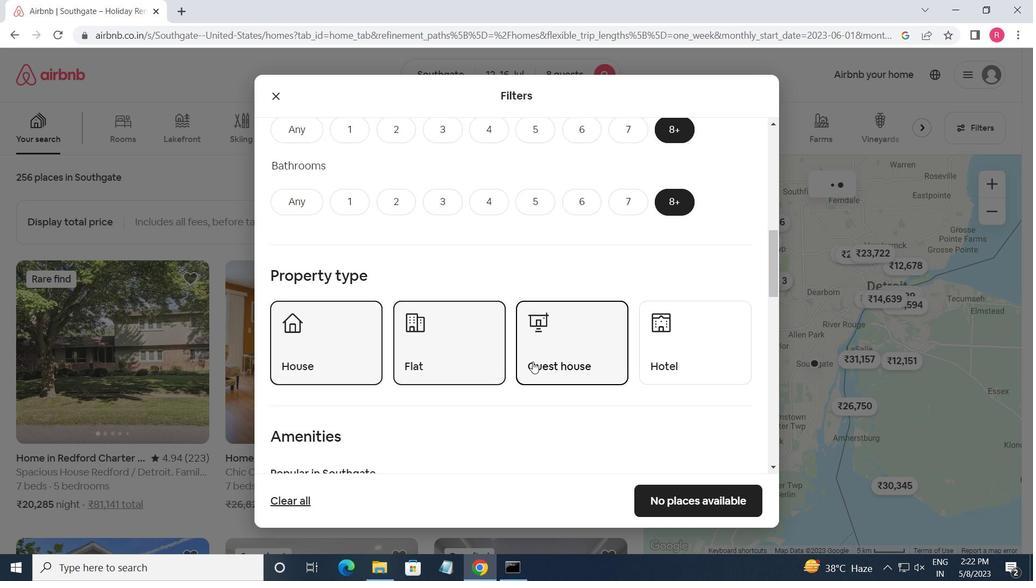 
Action: Mouse scrolled (533, 361) with delta (0, 0)
Screenshot: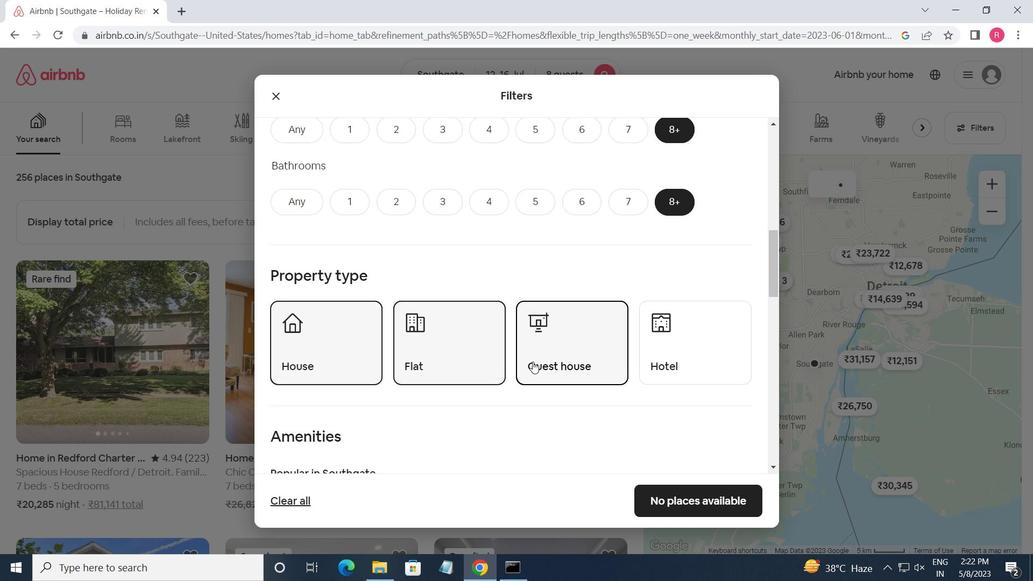 
Action: Mouse scrolled (533, 361) with delta (0, 0)
Screenshot: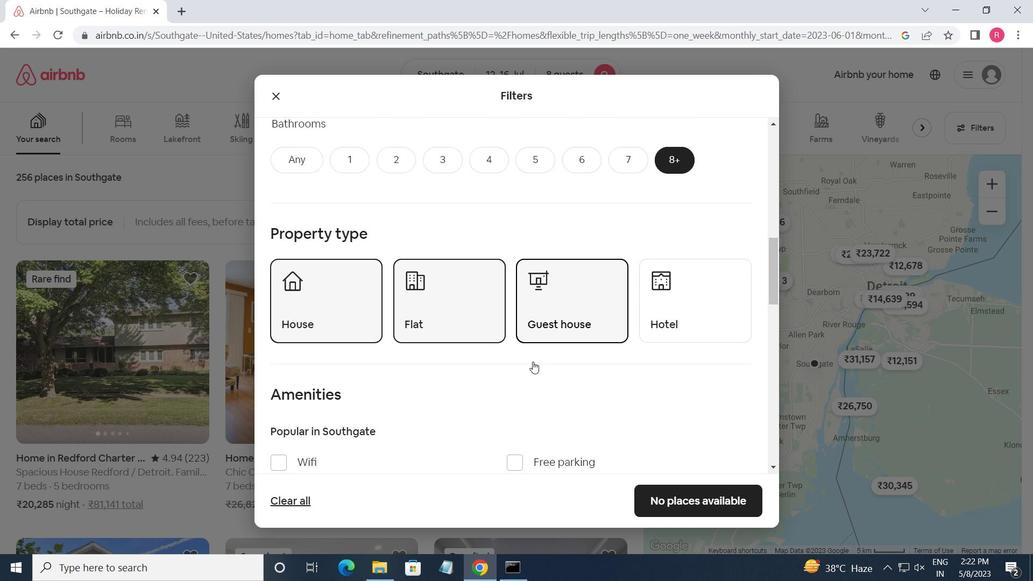 
Action: Mouse moved to (283, 304)
Screenshot: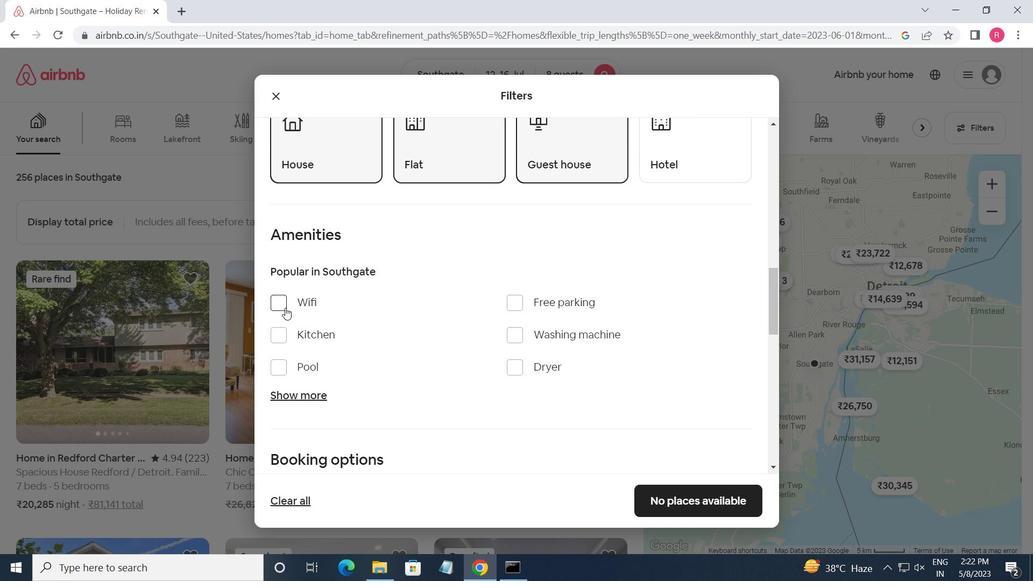 
Action: Mouse pressed left at (283, 304)
Screenshot: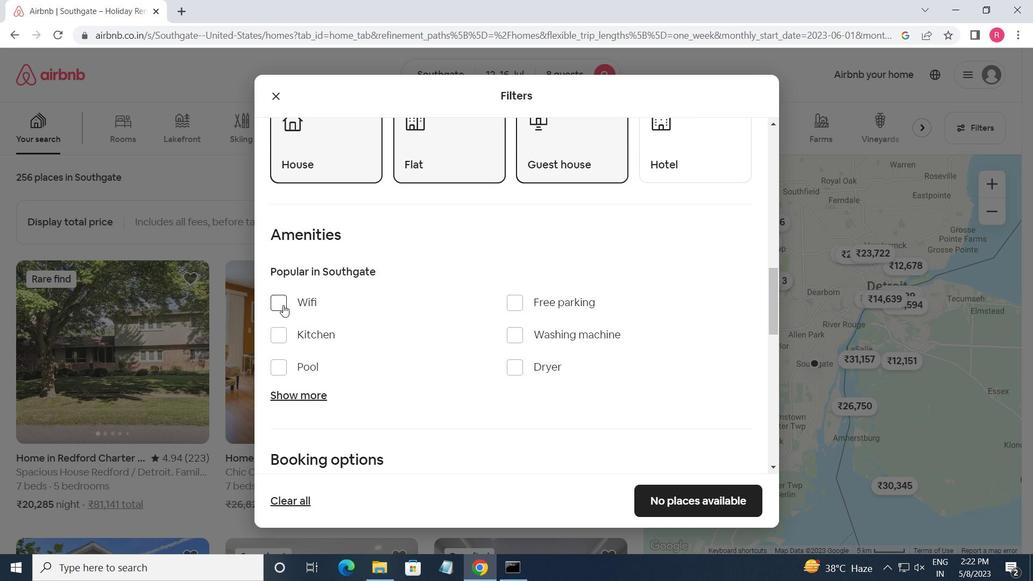 
Action: Mouse moved to (292, 392)
Screenshot: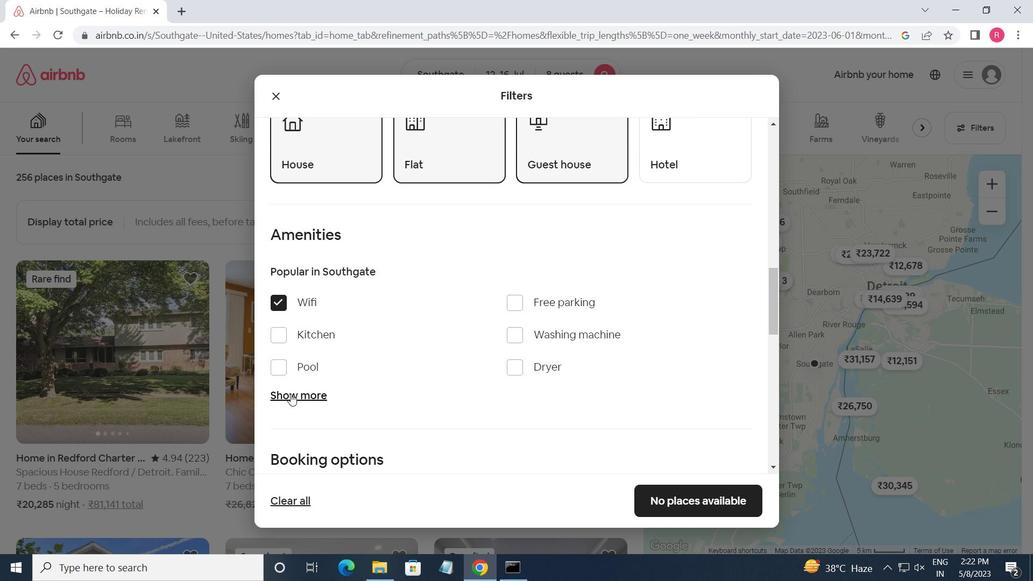 
Action: Mouse pressed left at (292, 392)
Screenshot: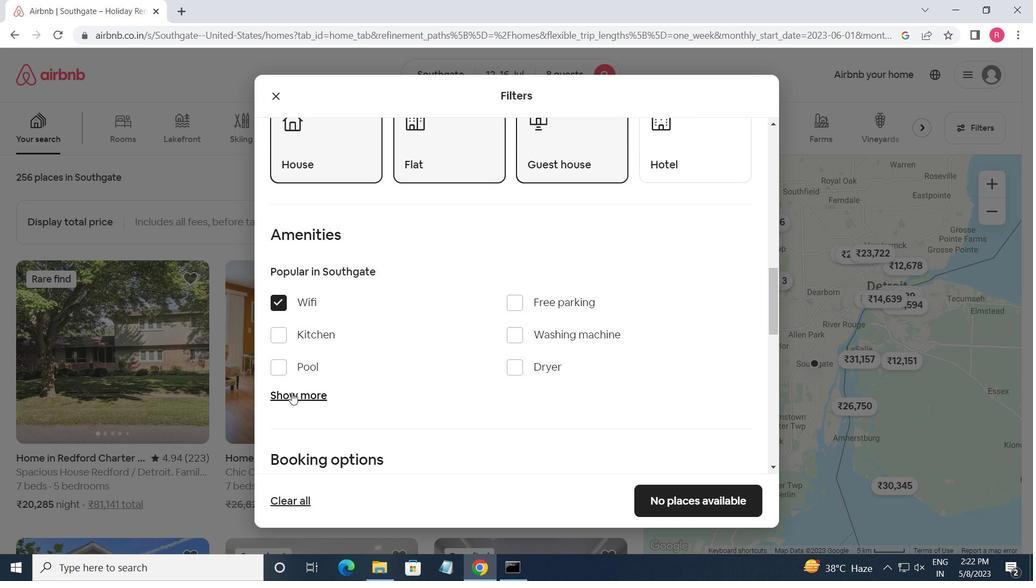 
Action: Mouse moved to (398, 380)
Screenshot: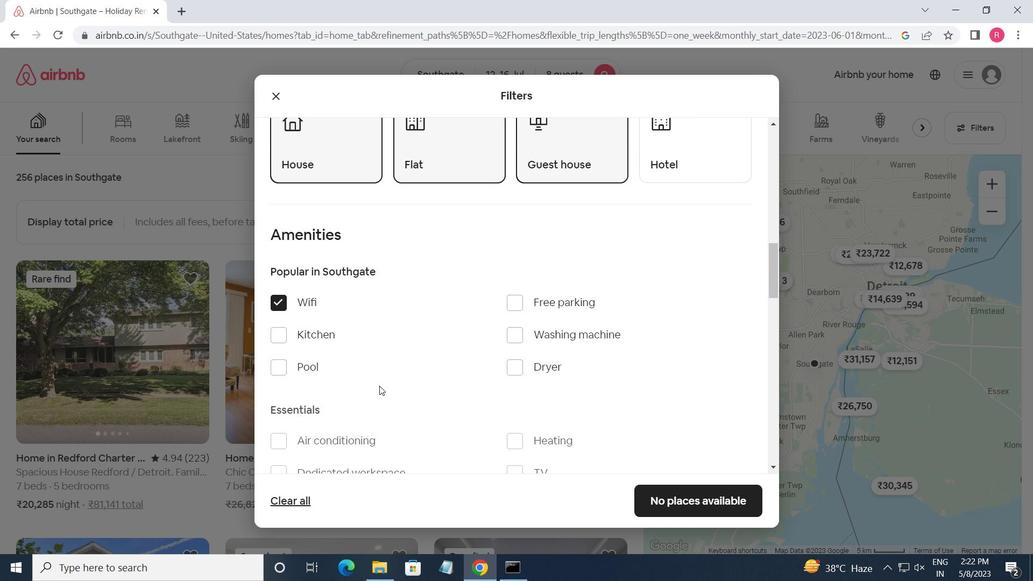
Action: Mouse scrolled (398, 380) with delta (0, 0)
Screenshot: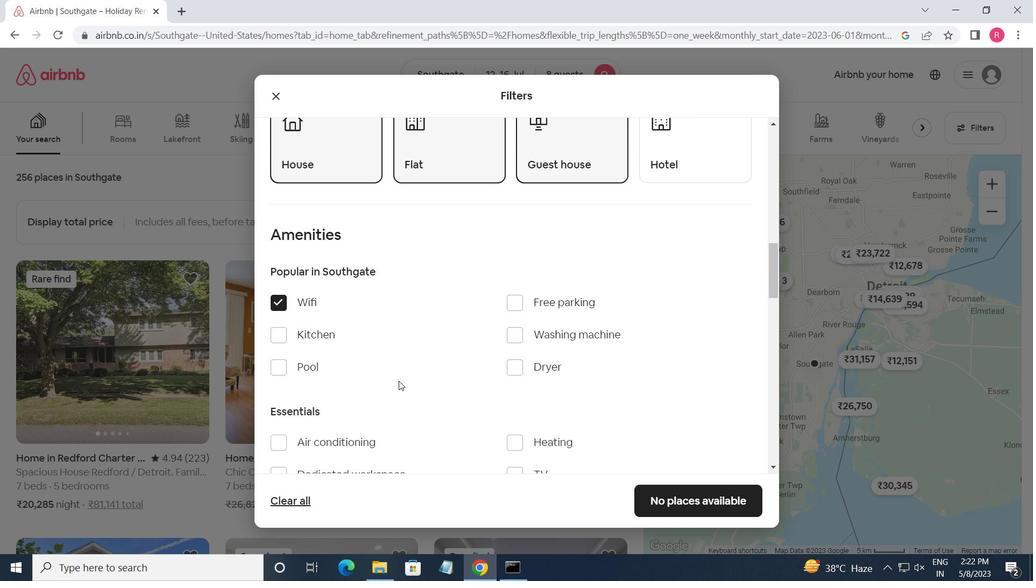 
Action: Mouse moved to (511, 412)
Screenshot: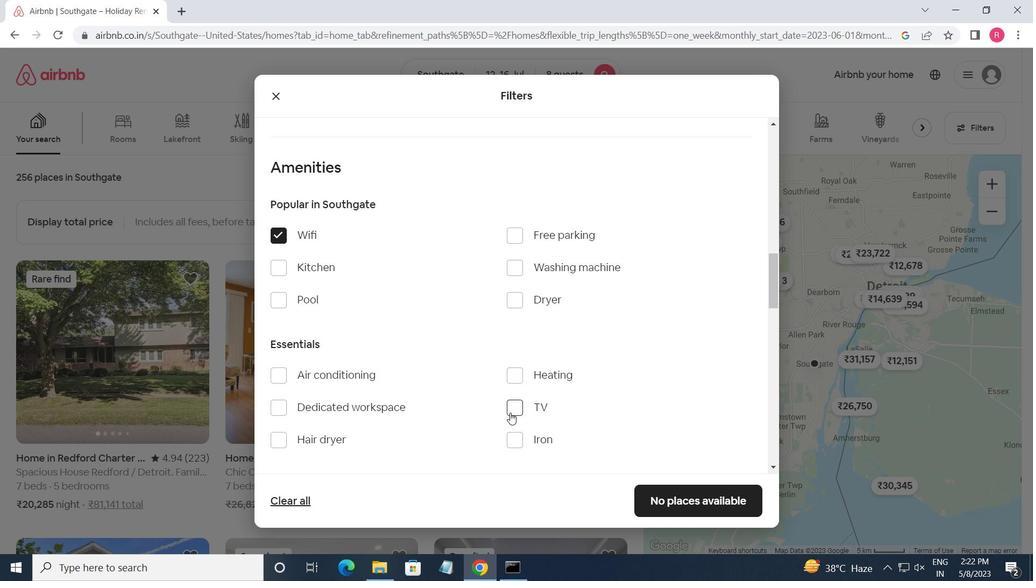
Action: Mouse pressed left at (511, 412)
Screenshot: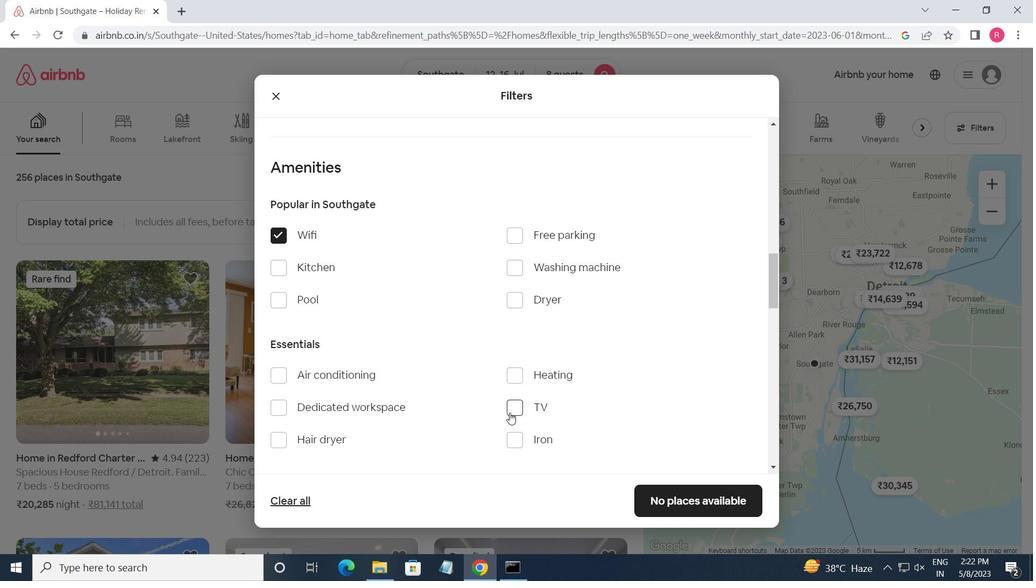 
Action: Mouse moved to (520, 232)
Screenshot: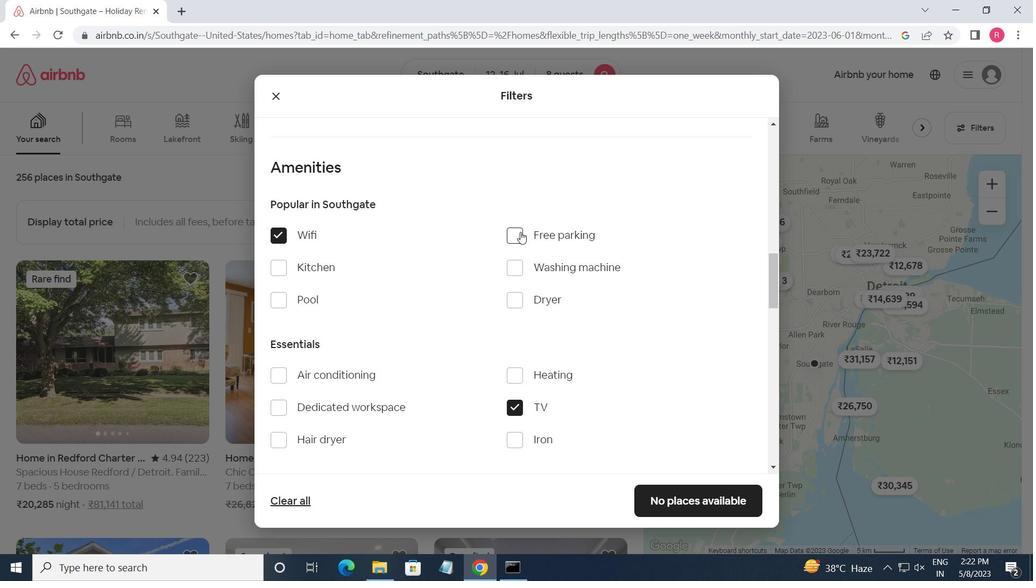 
Action: Mouse pressed left at (520, 232)
Screenshot: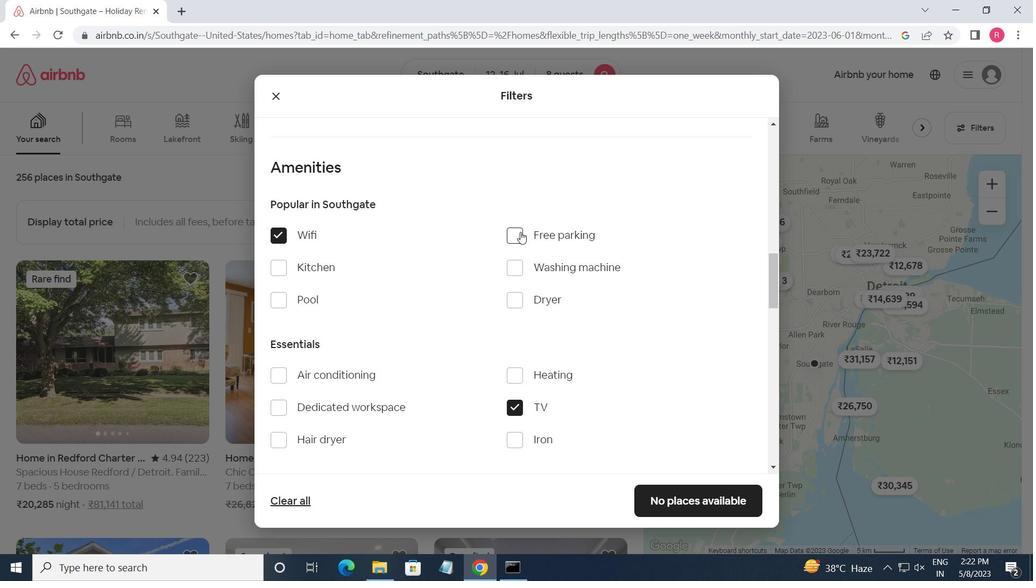 
Action: Mouse scrolled (520, 231) with delta (0, 0)
Screenshot: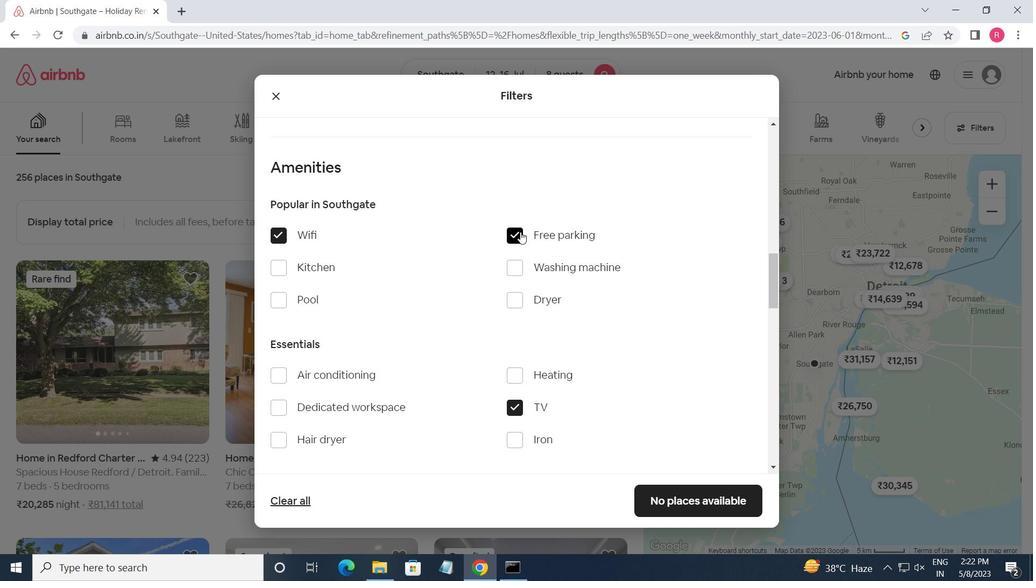 
Action: Mouse scrolled (520, 231) with delta (0, 0)
Screenshot: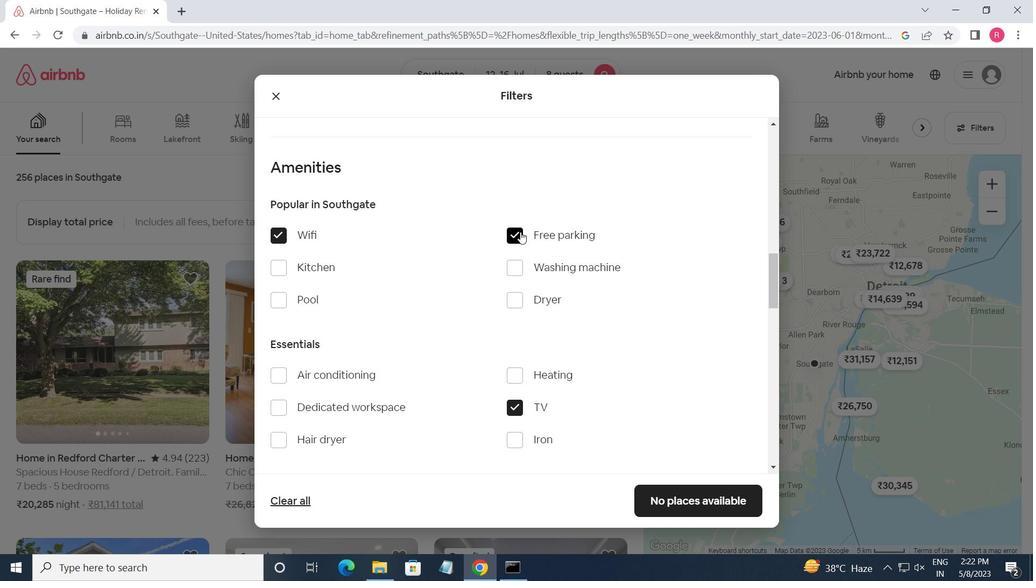 
Action: Mouse moved to (519, 233)
Screenshot: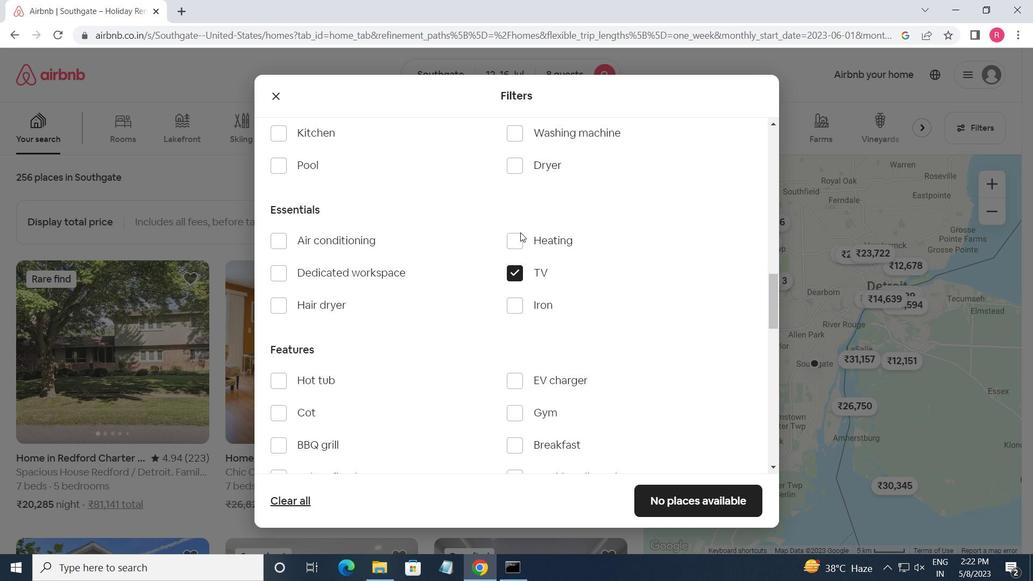 
Action: Mouse scrolled (519, 233) with delta (0, 0)
Screenshot: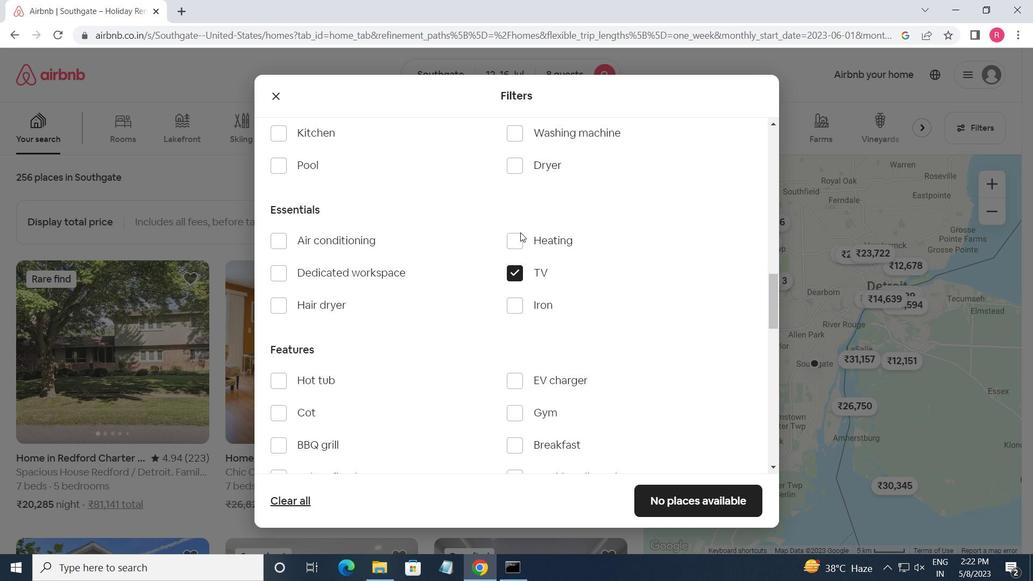 
Action: Mouse moved to (515, 236)
Screenshot: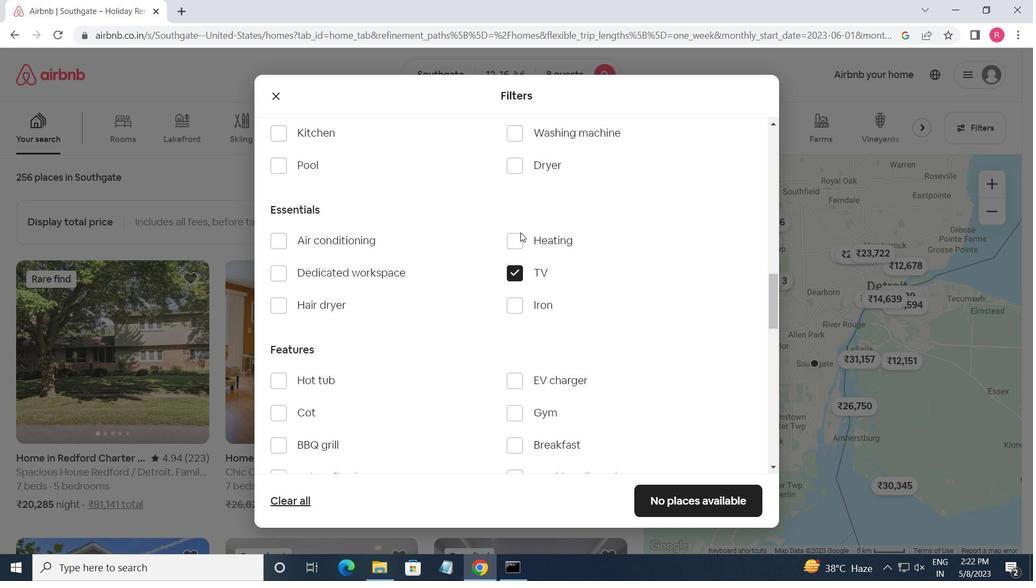 
Action: Mouse scrolled (515, 236) with delta (0, 0)
Screenshot: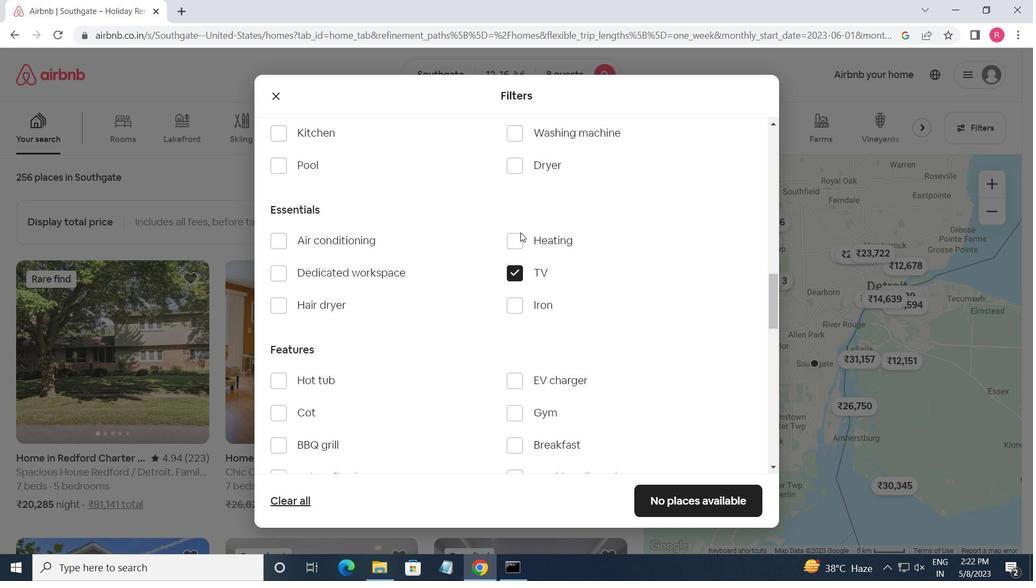 
Action: Mouse moved to (515, 278)
Screenshot: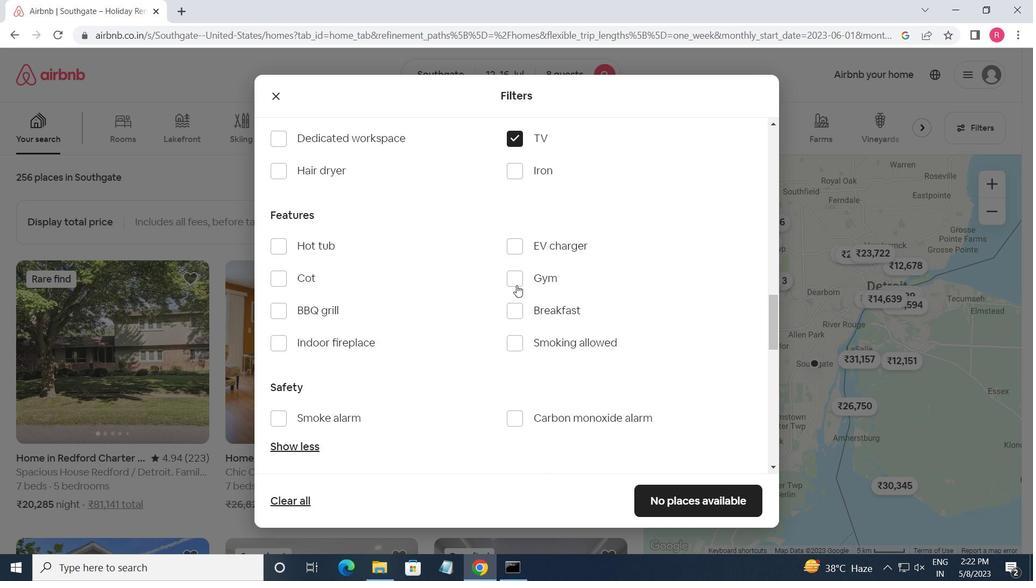 
Action: Mouse pressed left at (515, 278)
Screenshot: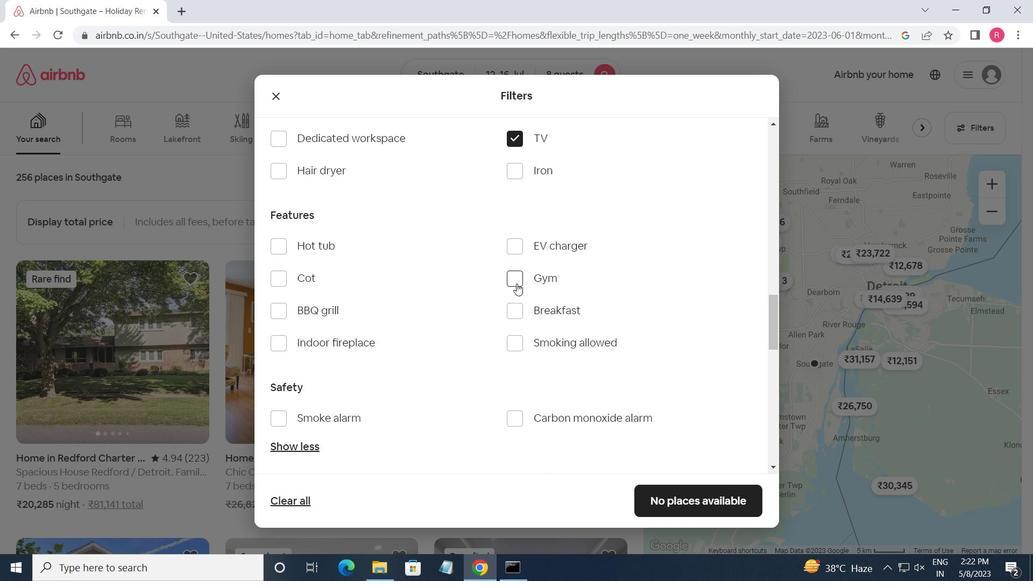 
Action: Mouse moved to (520, 312)
Screenshot: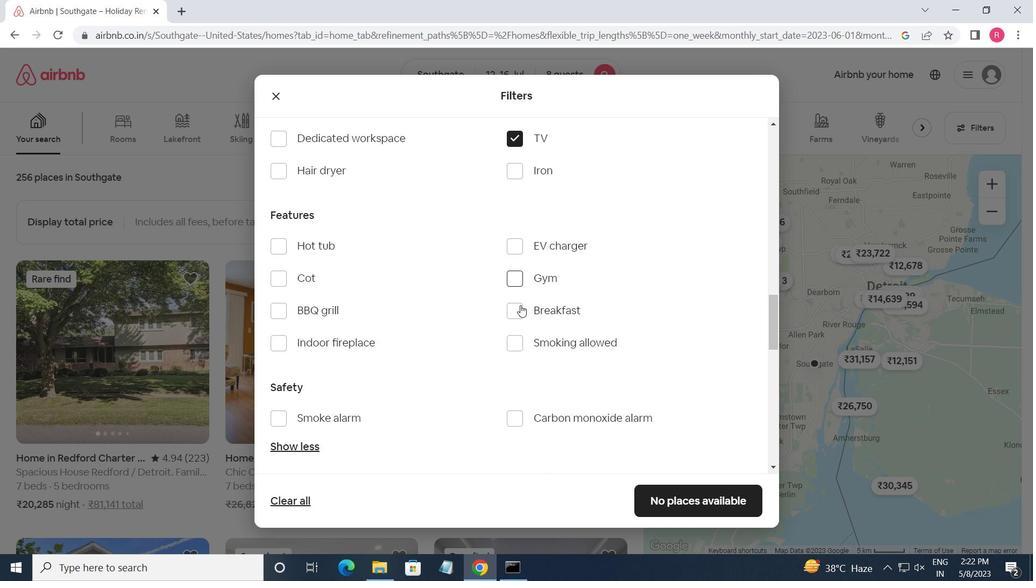 
Action: Mouse pressed left at (520, 312)
Screenshot: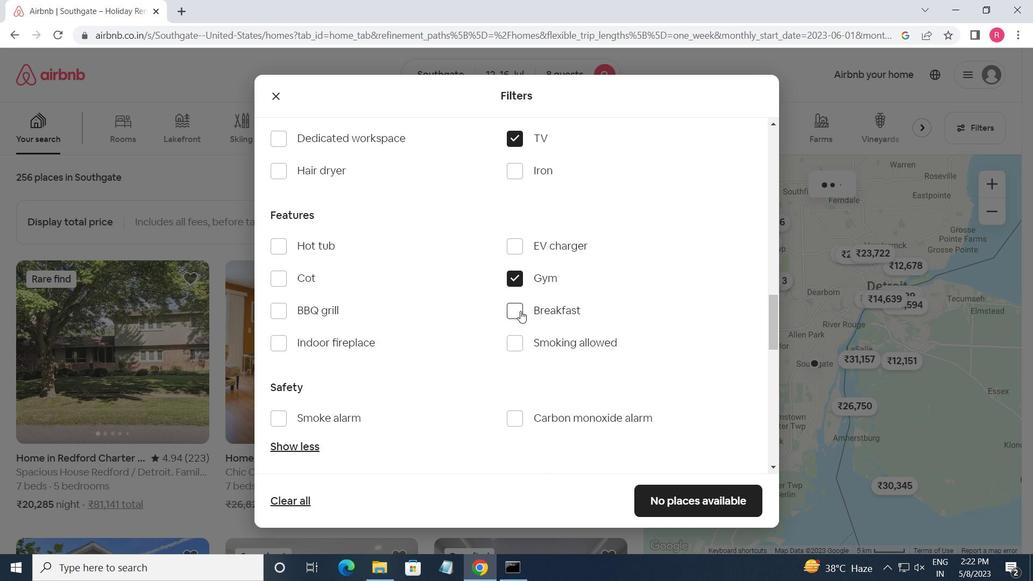 
Action: Mouse moved to (519, 311)
Screenshot: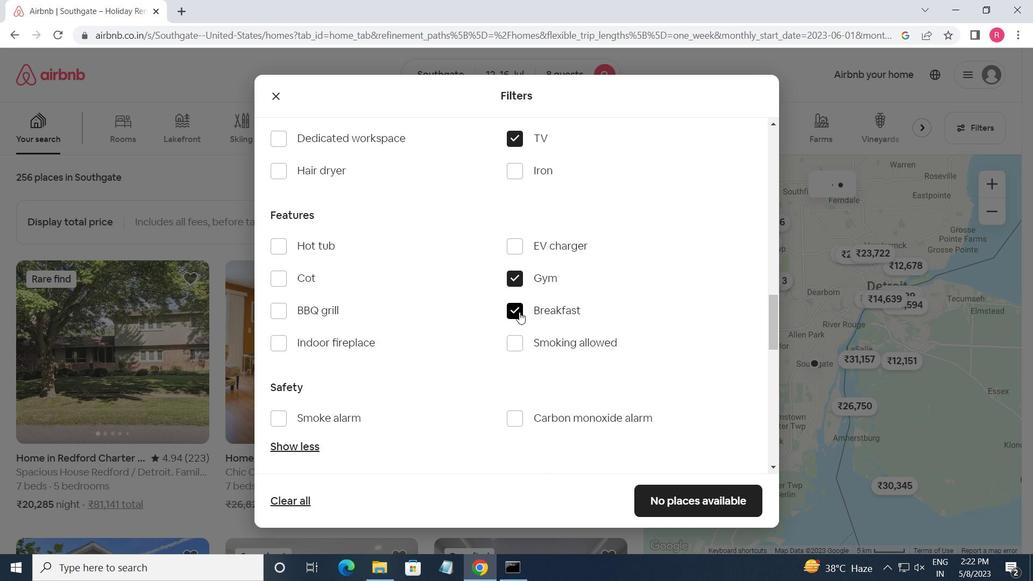 
Action: Mouse scrolled (519, 310) with delta (0, 0)
Screenshot: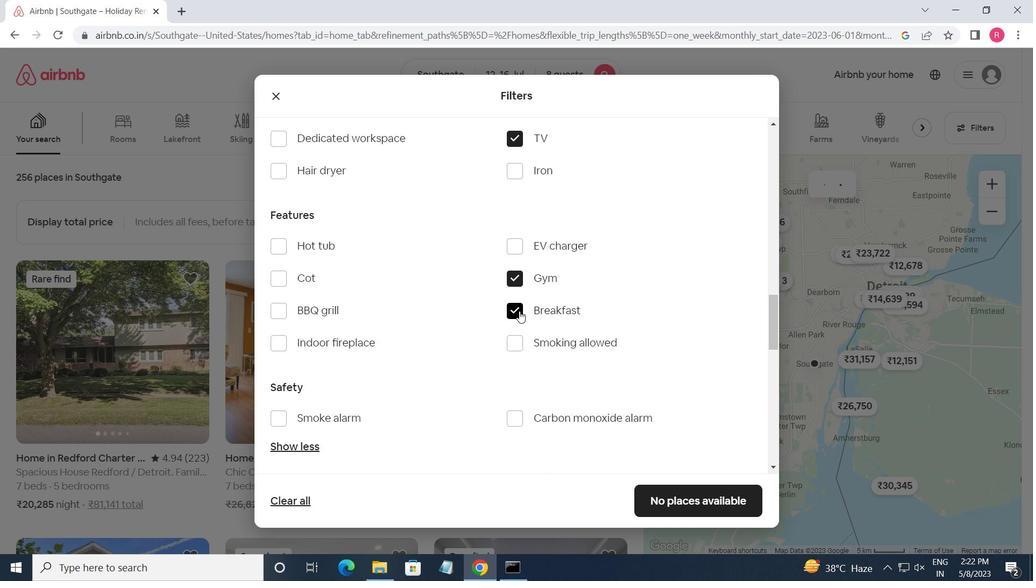 
Action: Mouse scrolled (519, 310) with delta (0, 0)
Screenshot: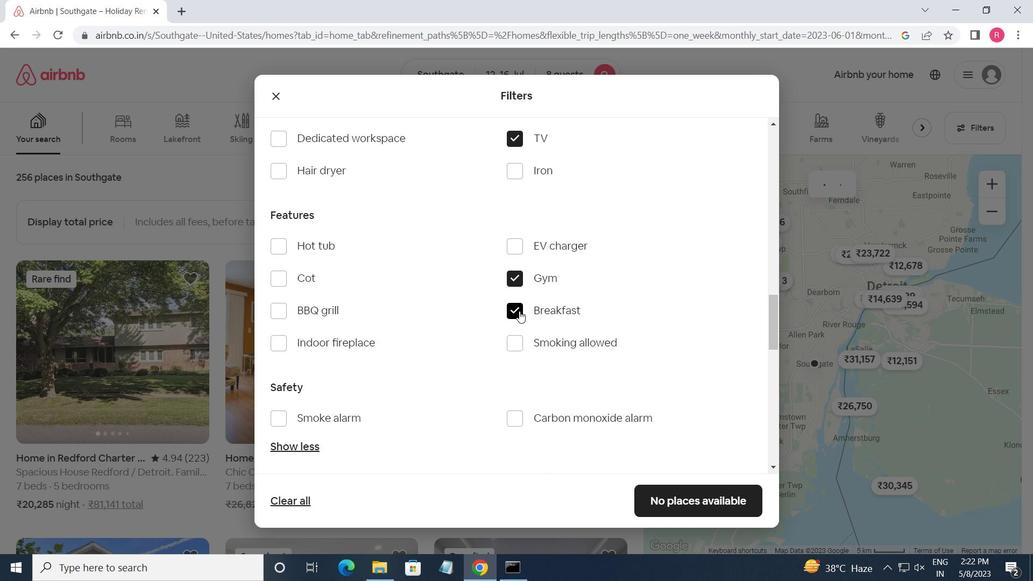 
Action: Mouse moved to (543, 387)
Screenshot: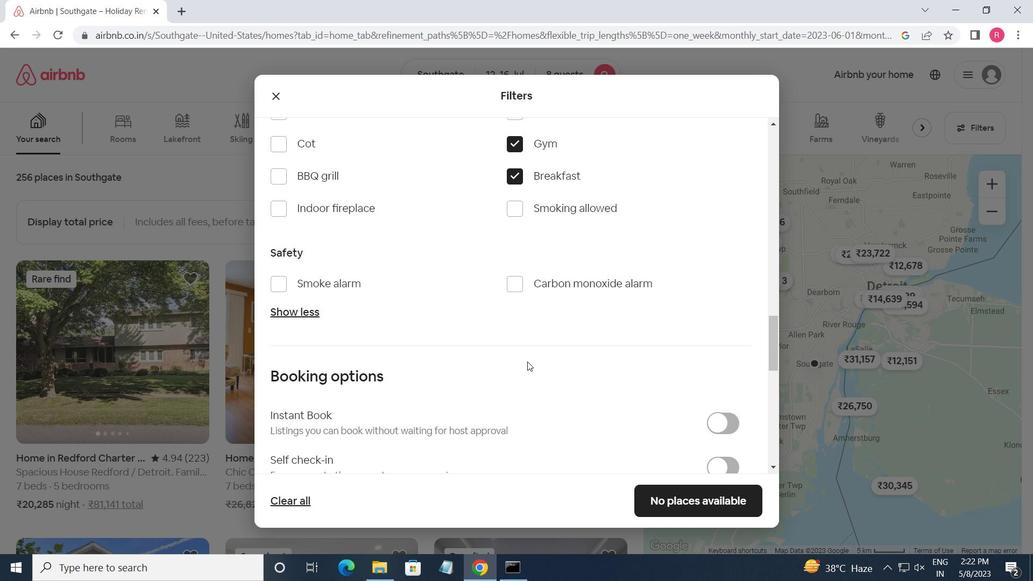 
Action: Mouse scrolled (543, 387) with delta (0, 0)
Screenshot: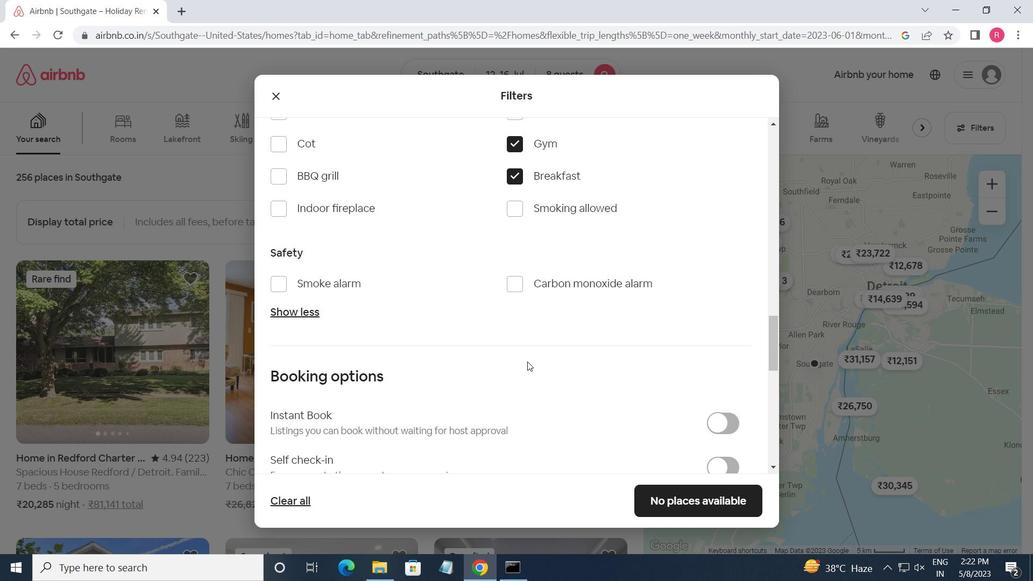 
Action: Mouse scrolled (543, 387) with delta (0, 0)
Screenshot: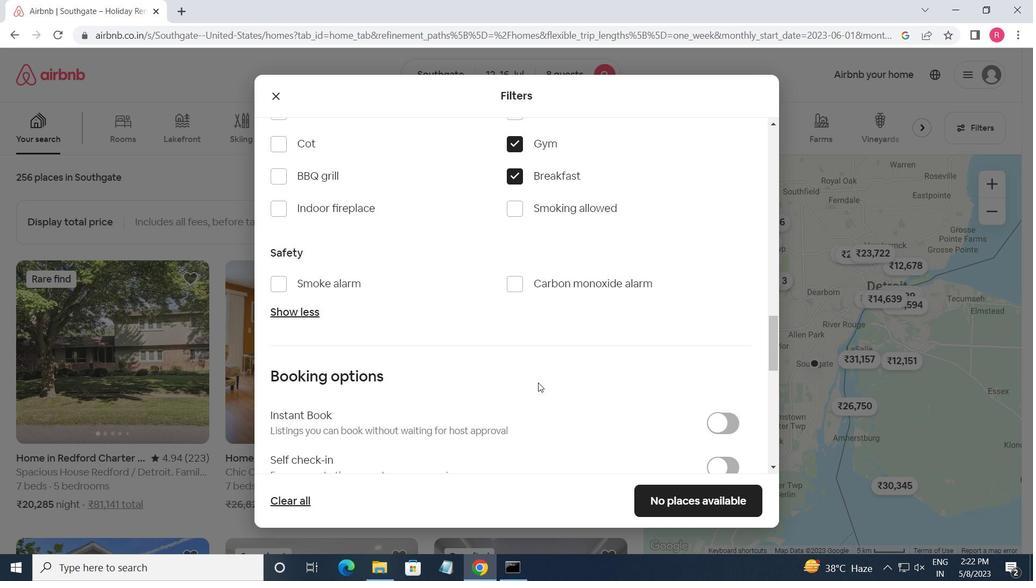 
Action: Mouse moved to (729, 338)
Screenshot: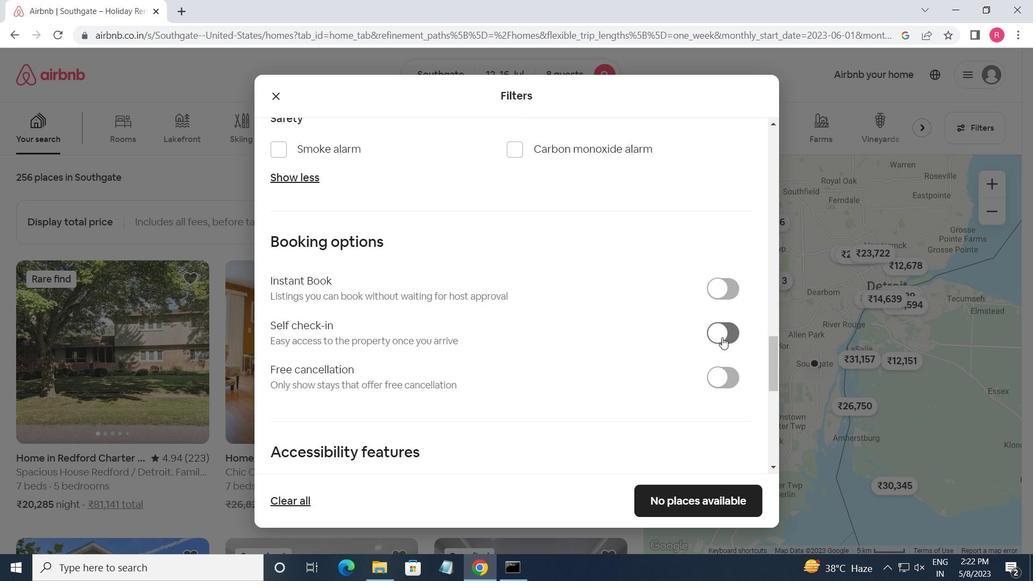 
Action: Mouse pressed left at (729, 338)
Screenshot: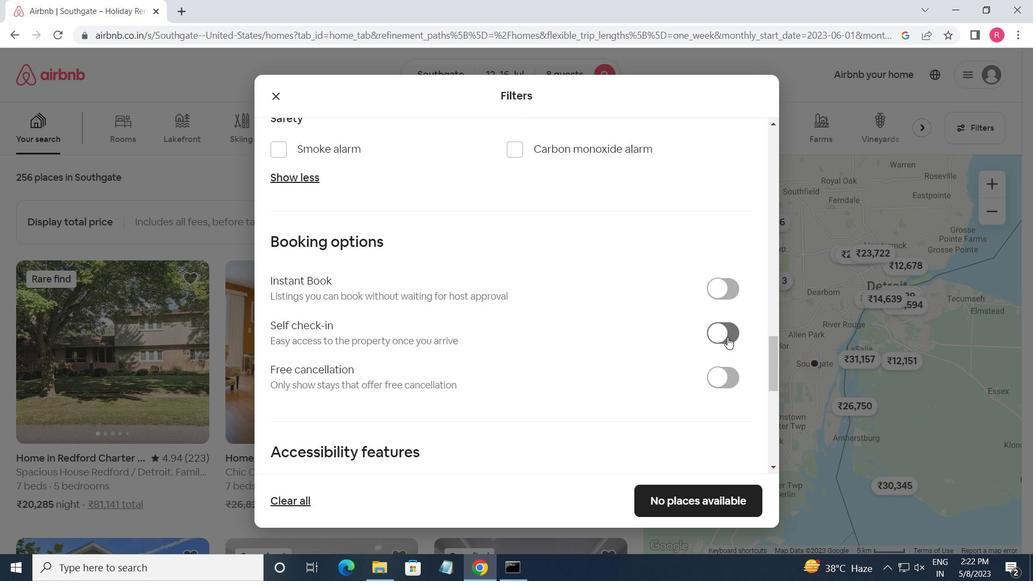 
Action: Mouse moved to (457, 312)
Screenshot: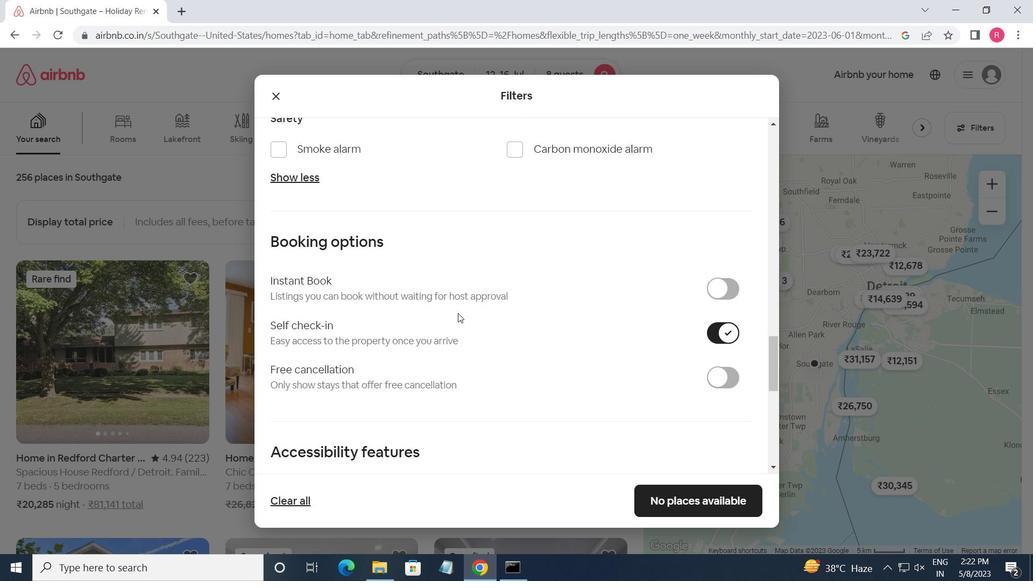 
Action: Mouse scrolled (457, 312) with delta (0, 0)
Screenshot: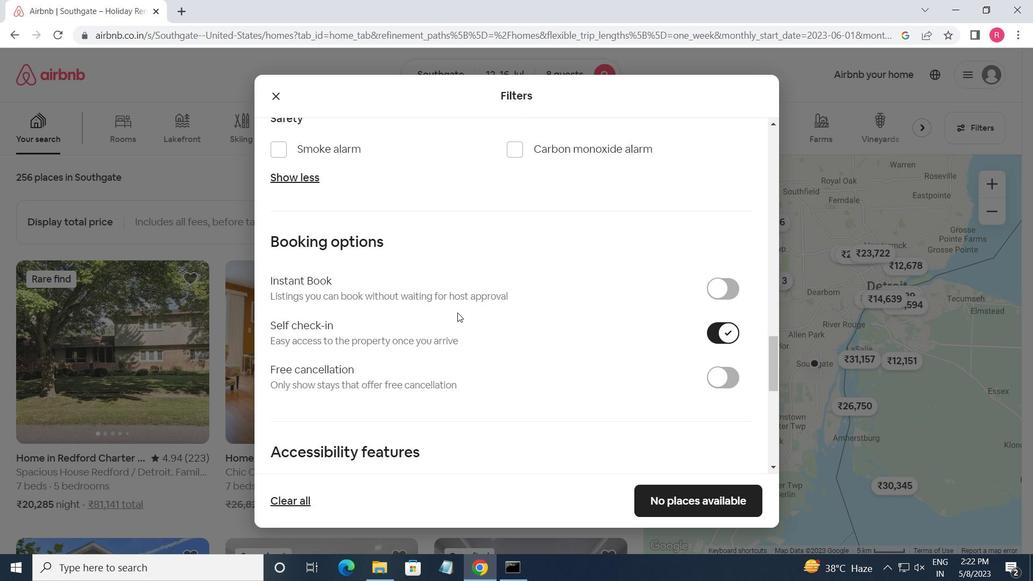 
Action: Mouse moved to (457, 313)
Screenshot: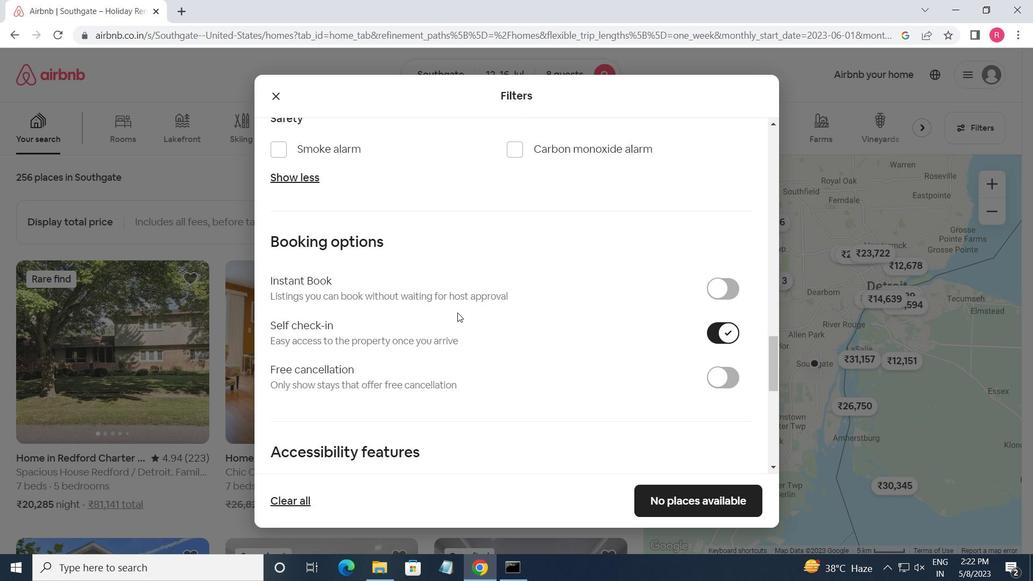 
Action: Mouse scrolled (457, 312) with delta (0, 0)
Screenshot: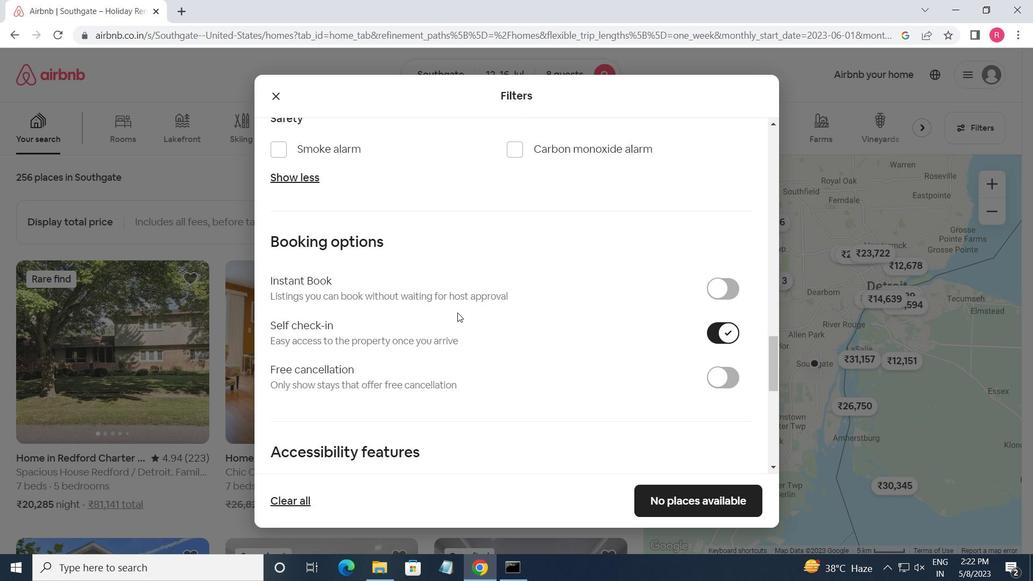 
Action: Mouse moved to (457, 313)
Screenshot: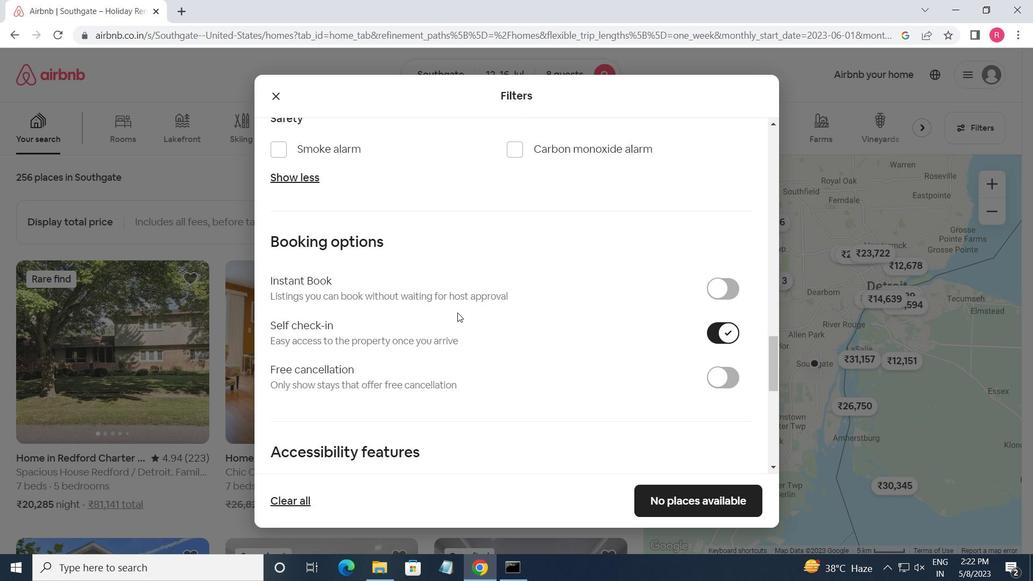 
Action: Mouse scrolled (457, 312) with delta (0, 0)
Screenshot: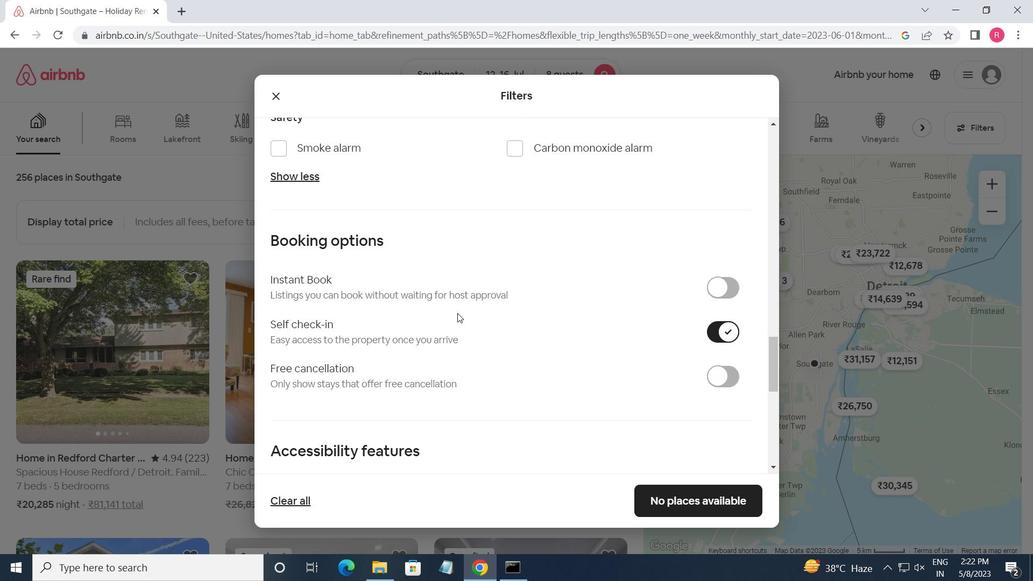 
Action: Mouse scrolled (457, 312) with delta (0, 0)
Screenshot: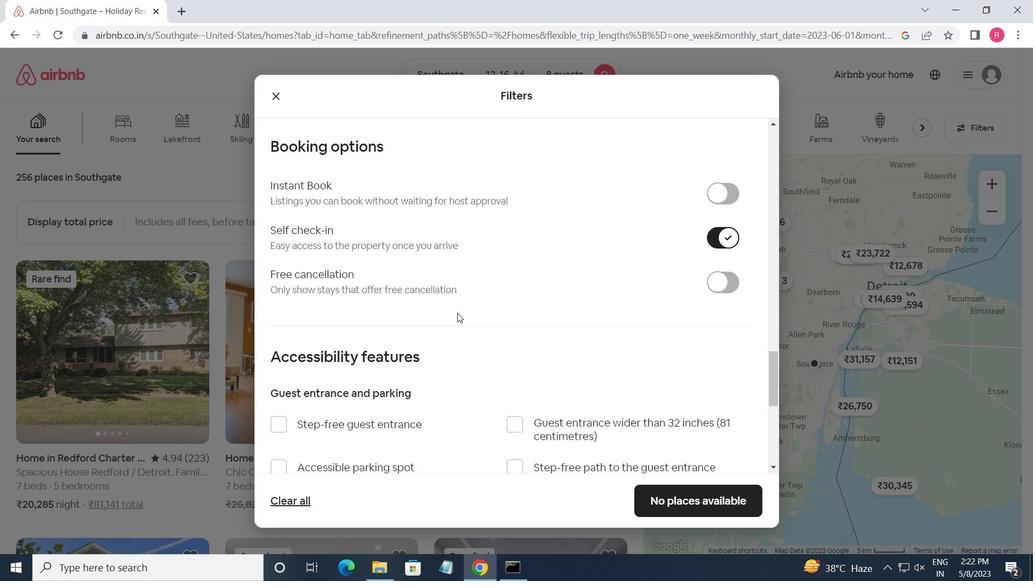 
Action: Mouse scrolled (457, 312) with delta (0, 0)
Screenshot: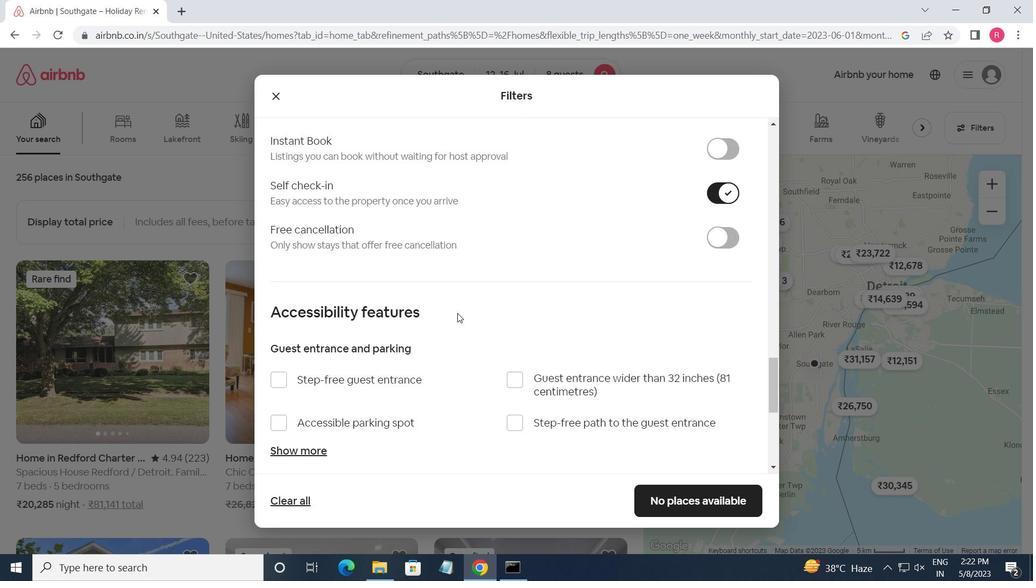 
Action: Mouse moved to (444, 321)
Screenshot: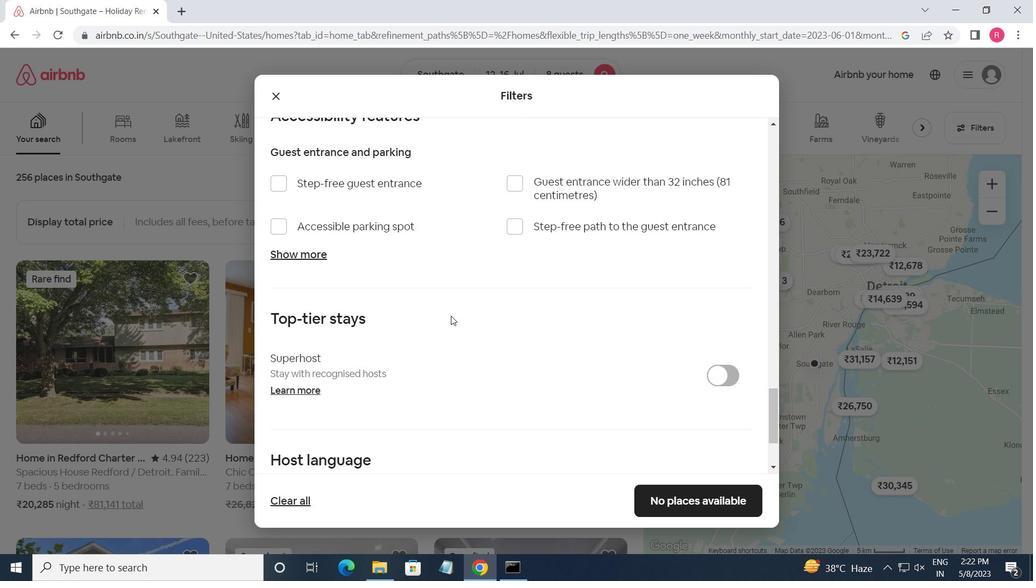 
Action: Mouse scrolled (444, 321) with delta (0, 0)
Screenshot: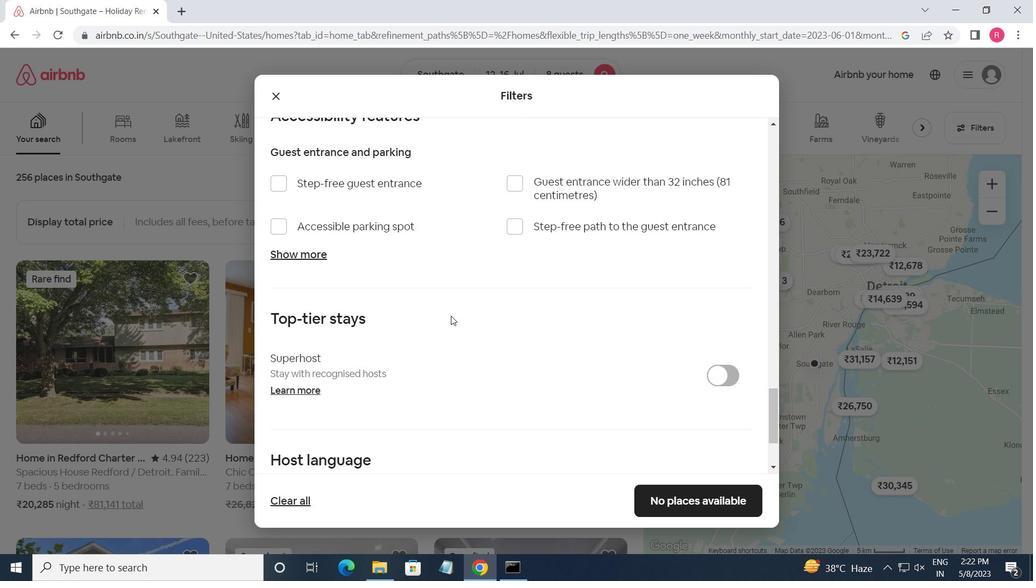 
Action: Mouse moved to (444, 323)
Screenshot: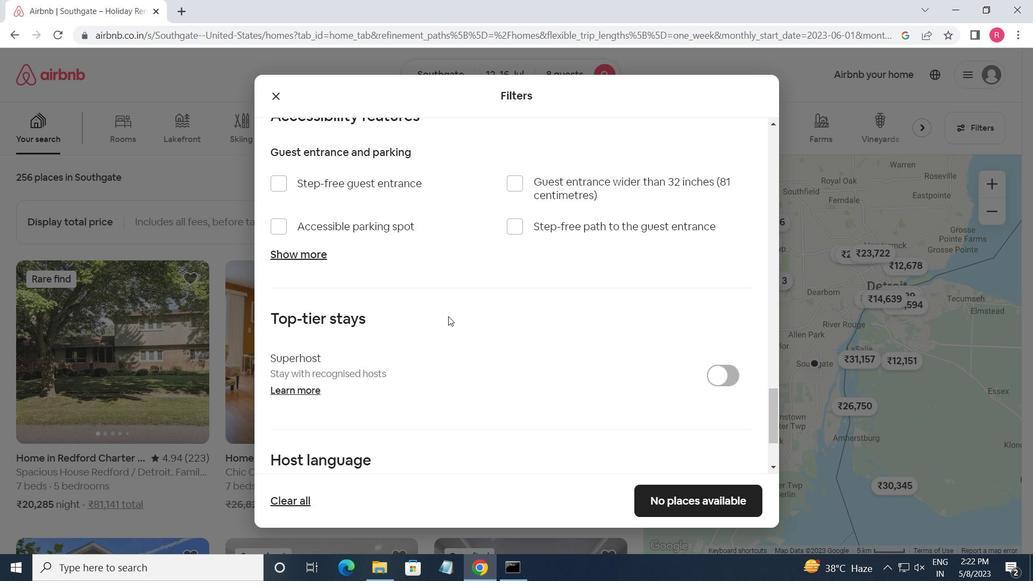 
Action: Mouse scrolled (444, 323) with delta (0, 0)
Screenshot: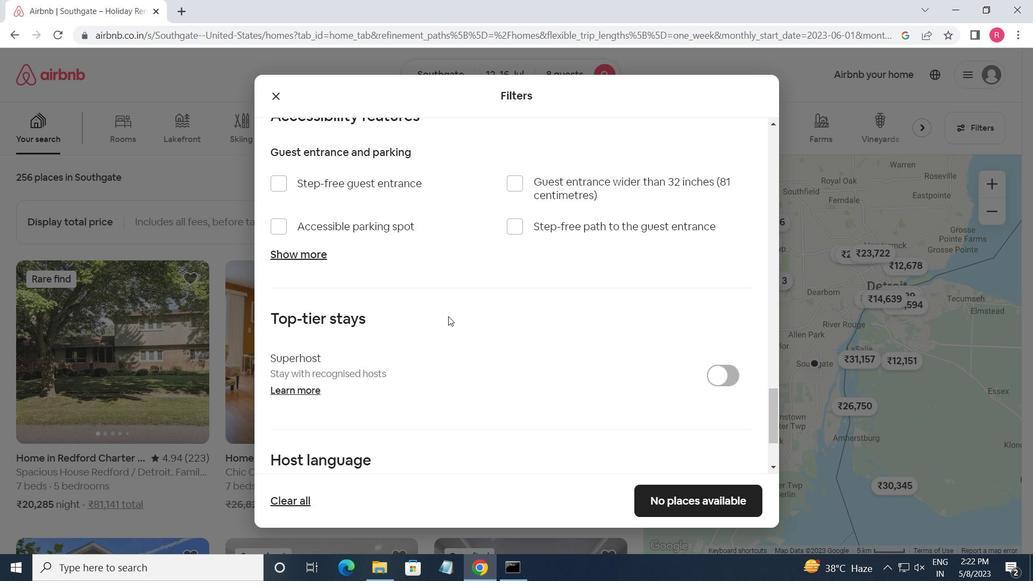 
Action: Mouse moved to (444, 324)
Screenshot: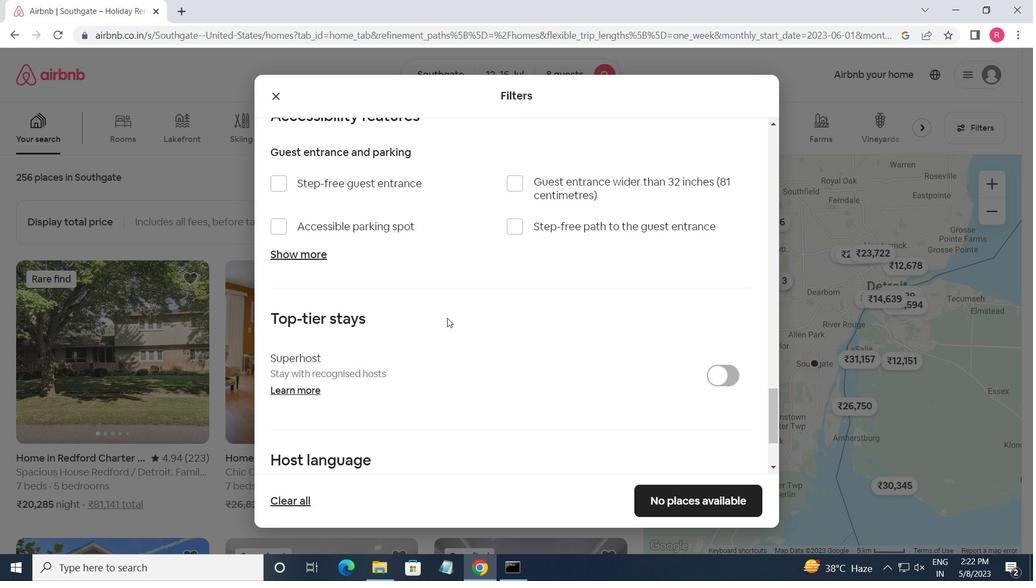 
Action: Mouse scrolled (444, 323) with delta (0, 0)
Screenshot: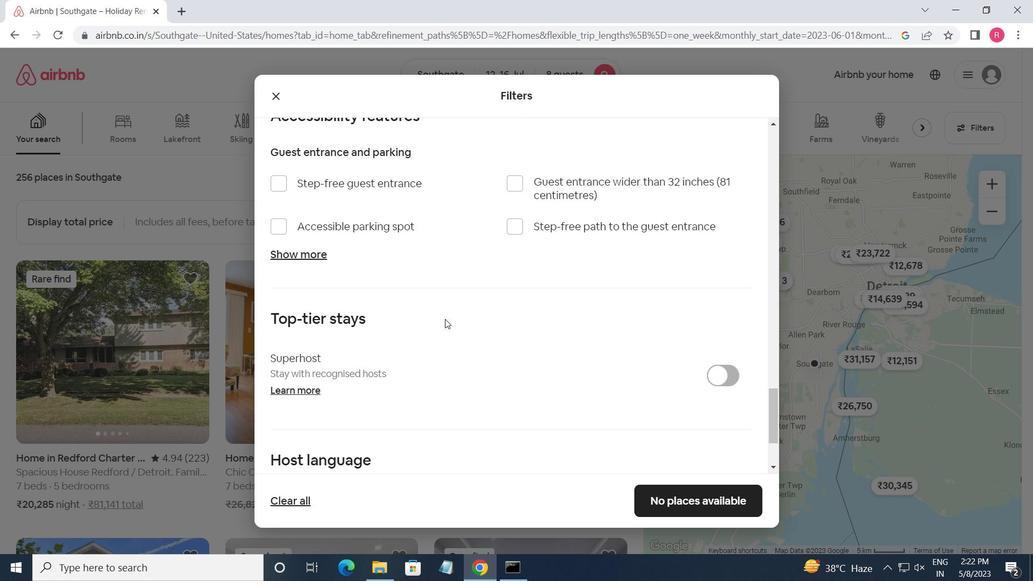 
Action: Mouse moved to (444, 324)
Screenshot: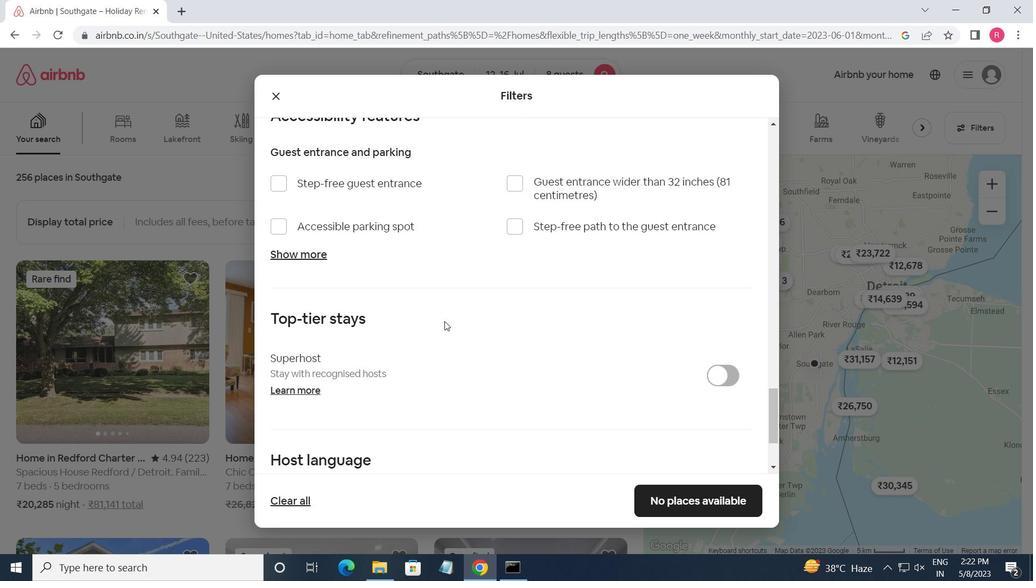 
Action: Mouse scrolled (444, 324) with delta (0, 0)
Screenshot: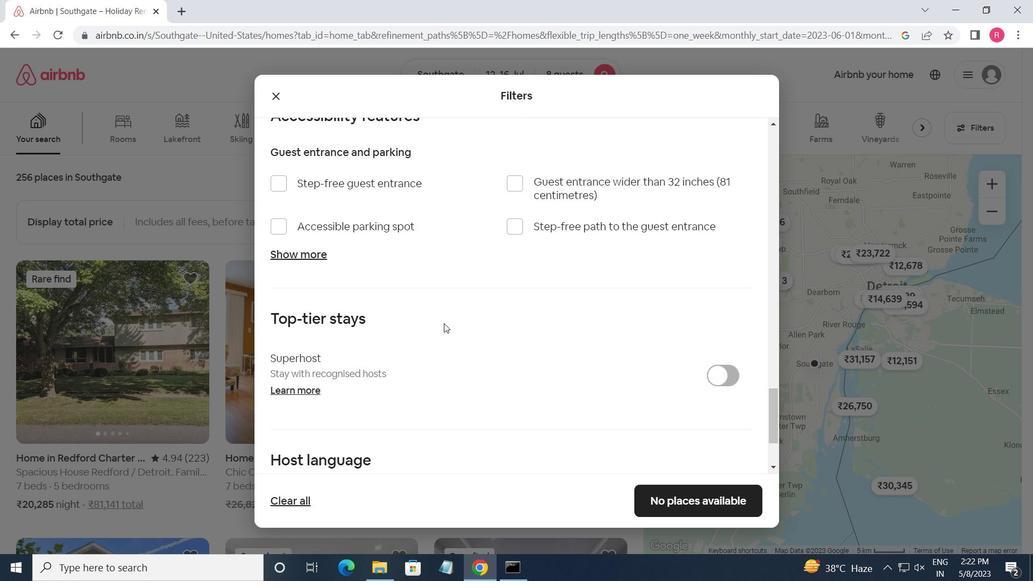 
Action: Mouse scrolled (444, 324) with delta (0, 0)
Screenshot: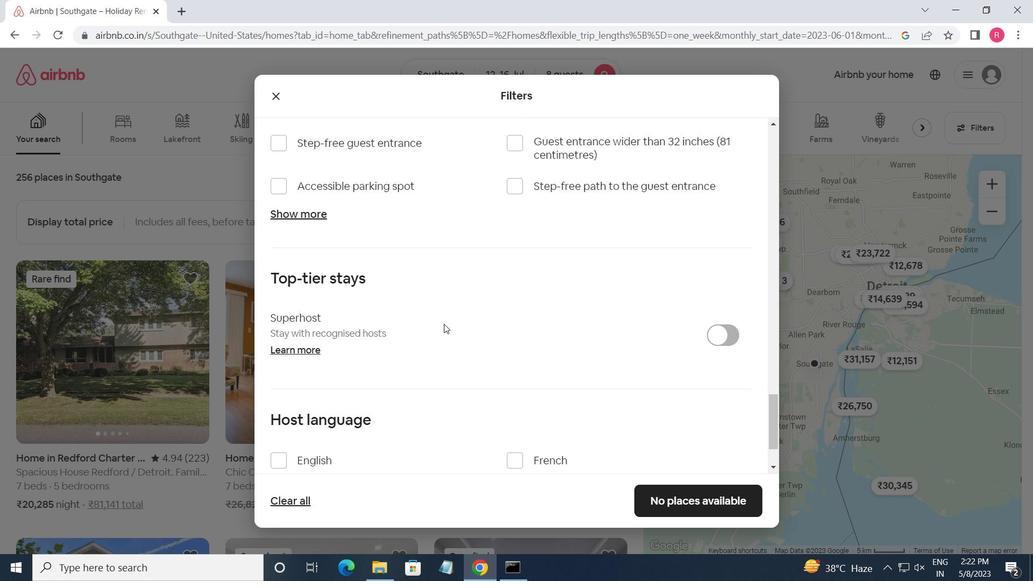 
Action: Mouse moved to (270, 383)
Screenshot: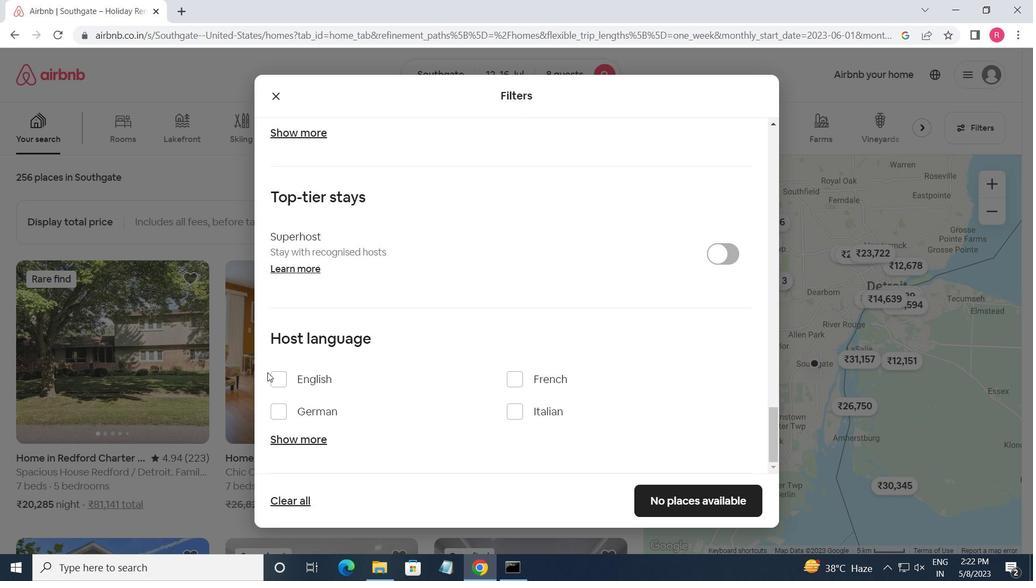 
Action: Mouse pressed left at (270, 383)
Screenshot: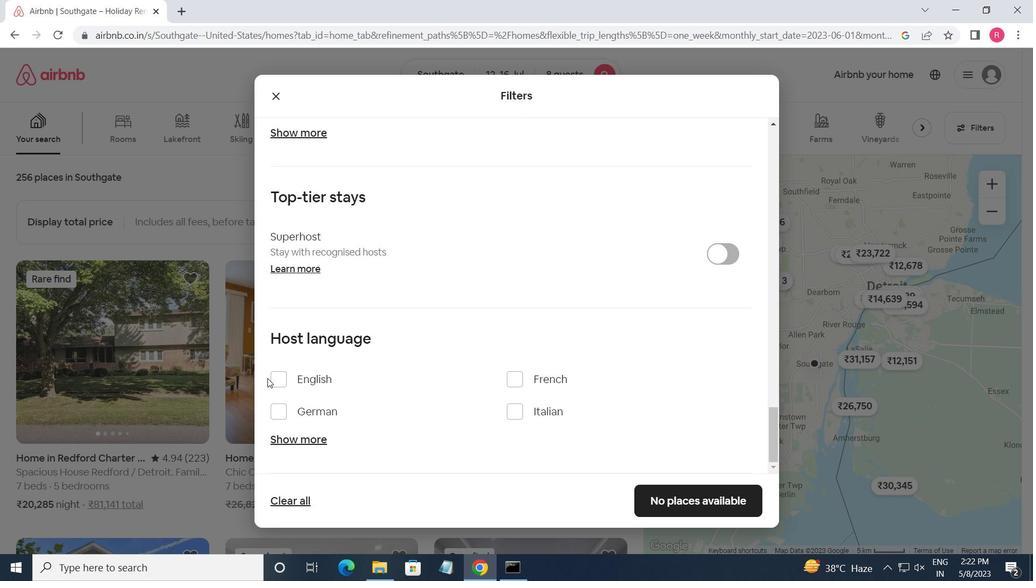 
Action: Mouse moved to (716, 500)
Screenshot: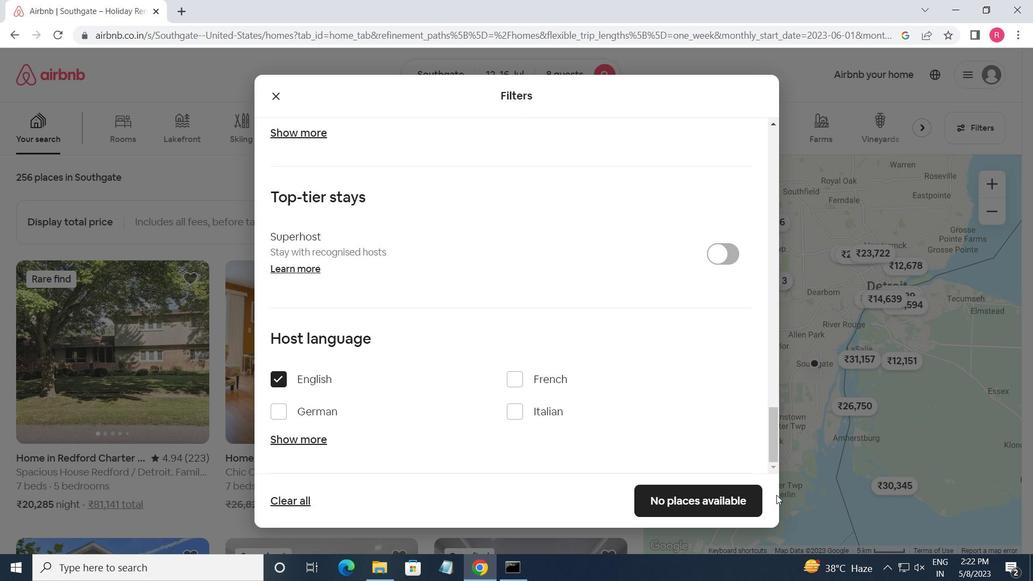
Action: Mouse pressed left at (716, 500)
Screenshot: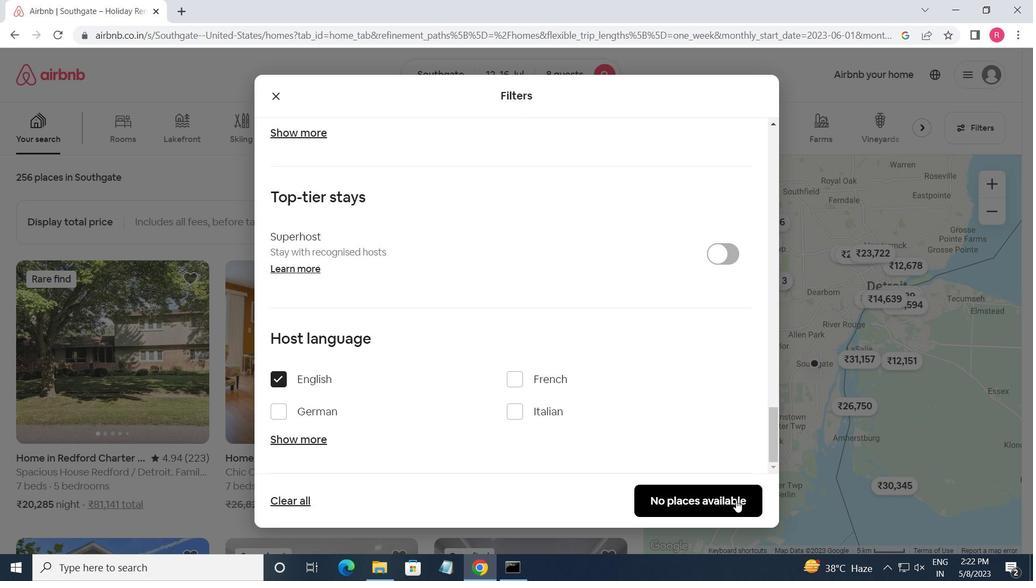 
Action: Mouse moved to (771, 183)
Screenshot: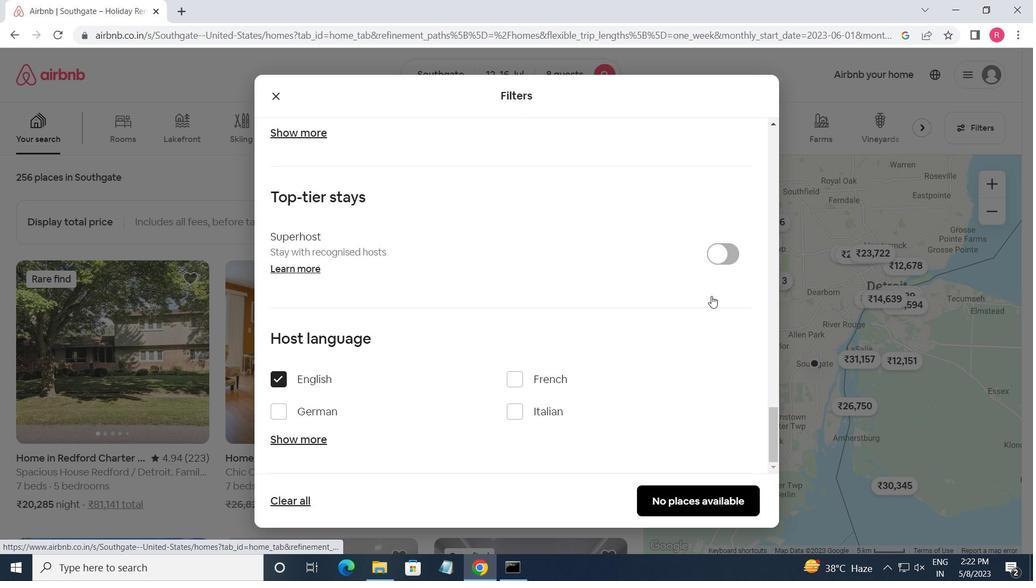 
